 Task: Look for space in Chandrakona, India from 12th  July, 2023 to 15th July, 2023 for 3 adults in price range Rs.12000 to Rs.16000. Place can be entire place with 2 bedrooms having 3 beds and 1 bathroom. Property type can be house, flat, guest house. Booking option can be shelf check-in. Required host language is English.
Action: Mouse moved to (353, 94)
Screenshot: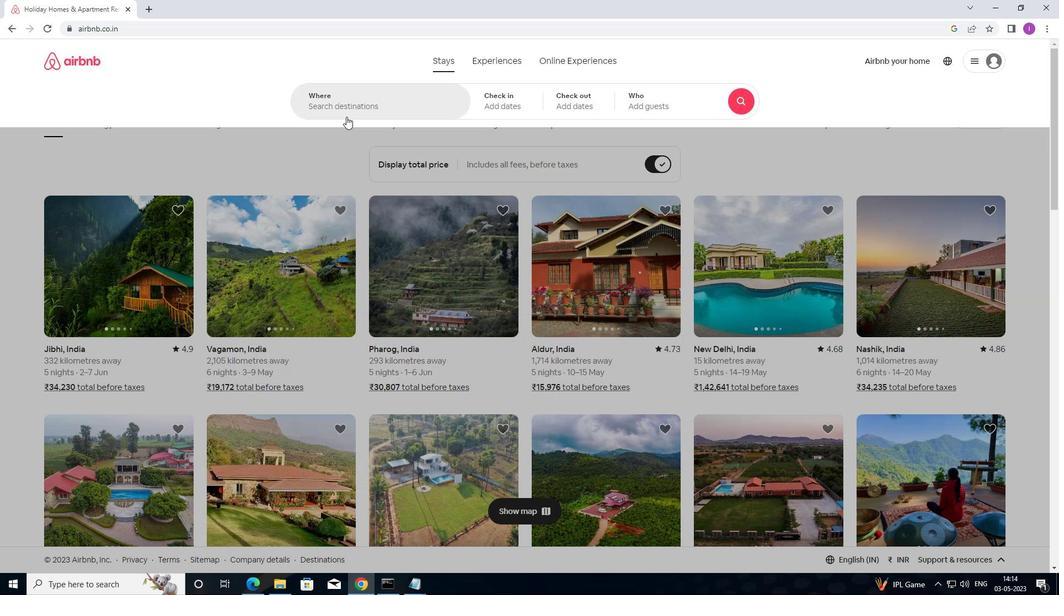 
Action: Mouse pressed left at (353, 94)
Screenshot: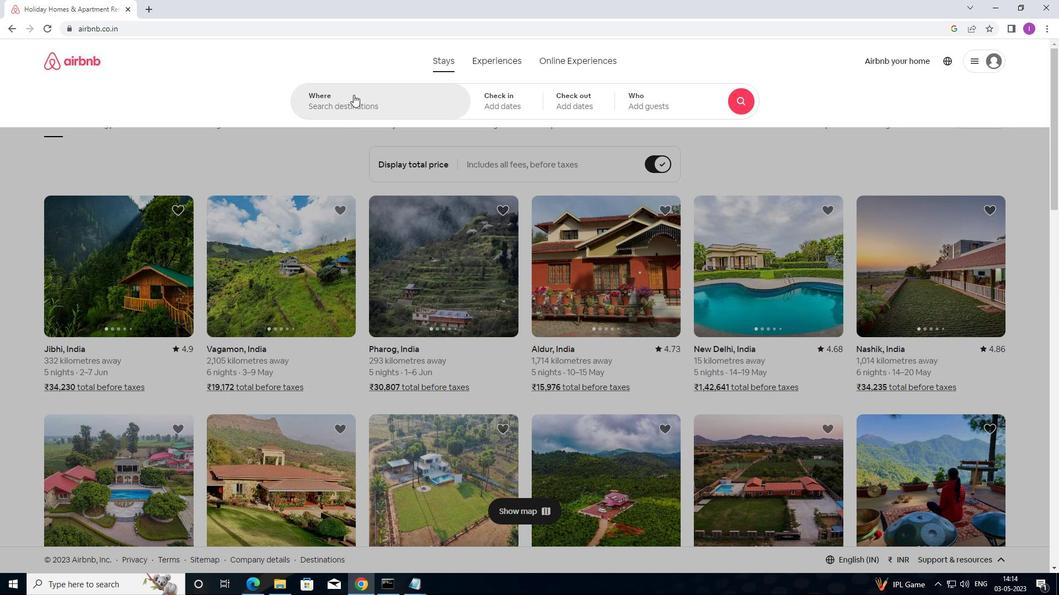 
Action: Mouse moved to (467, 121)
Screenshot: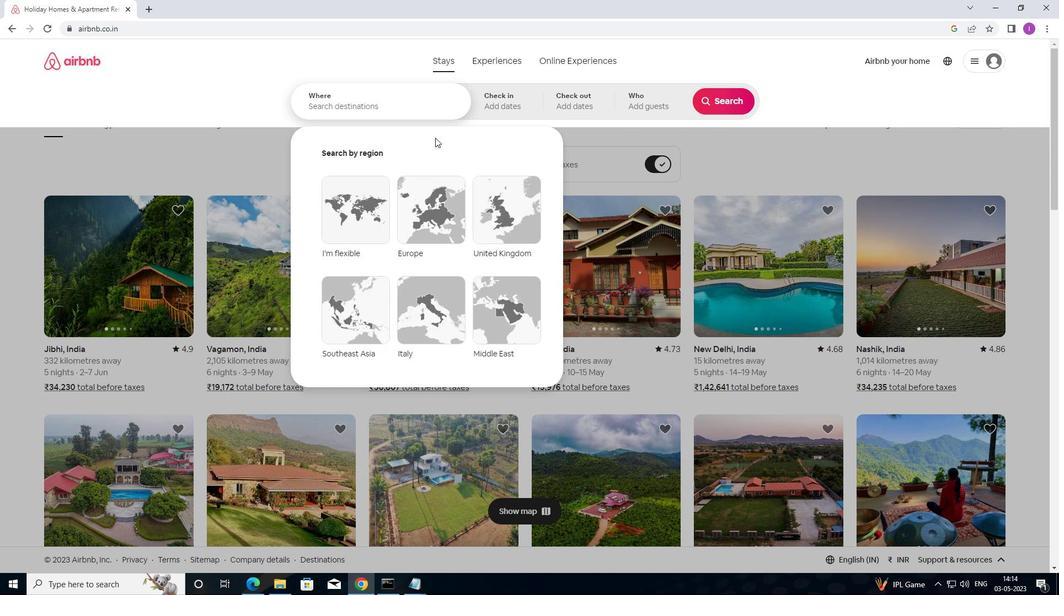 
Action: Key pressed <Key.shift>CHANDRAKONA,<Key.shift><Key.shift><Key.shift><Key.shift><Key.shift><Key.shift><Key.shift><Key.shift><Key.shift>INDIA
Screenshot: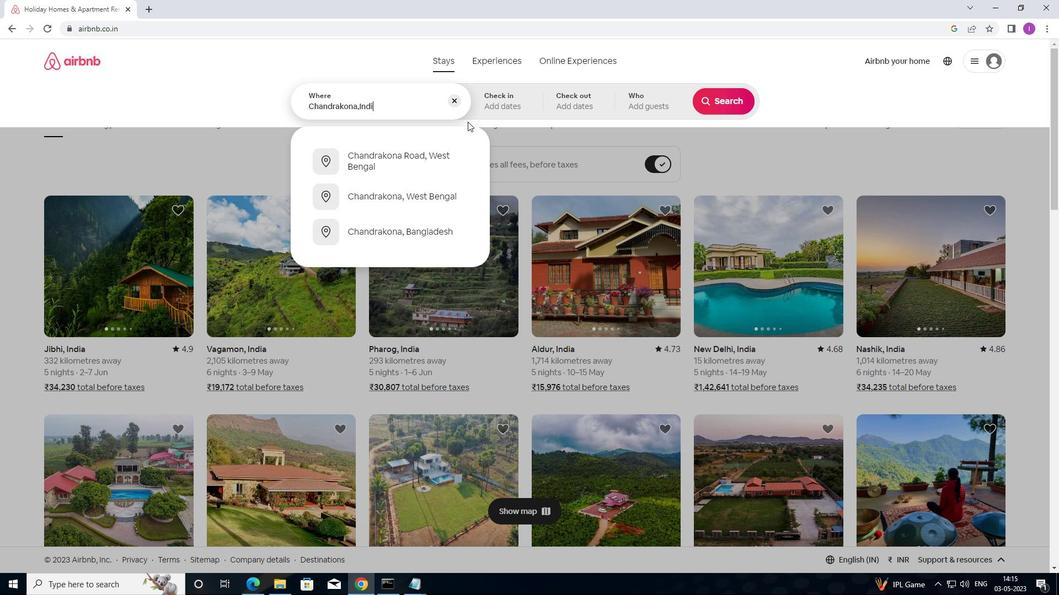 
Action: Mouse moved to (506, 113)
Screenshot: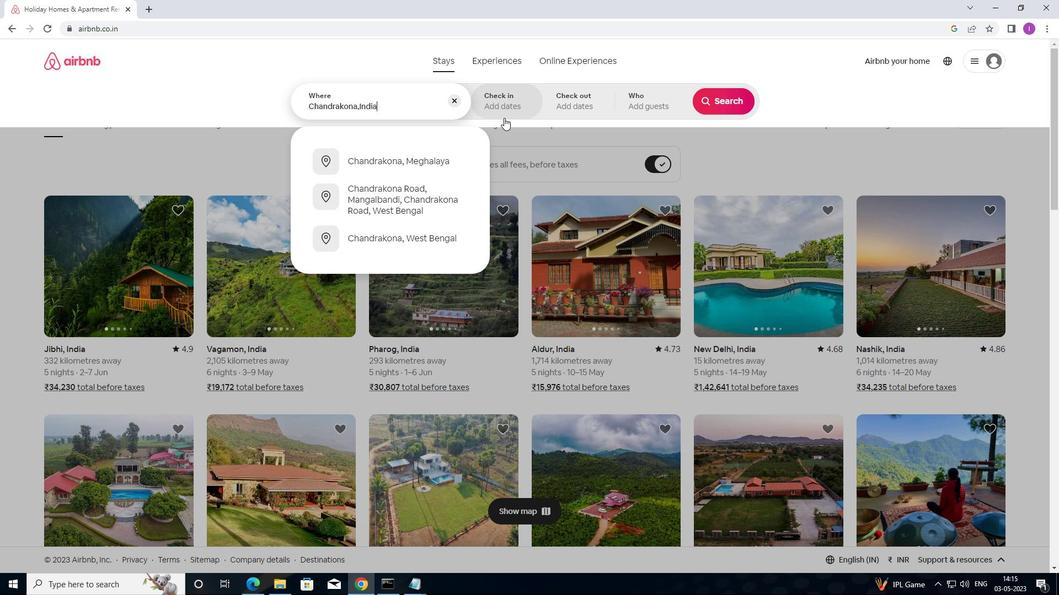 
Action: Mouse pressed left at (506, 113)
Screenshot: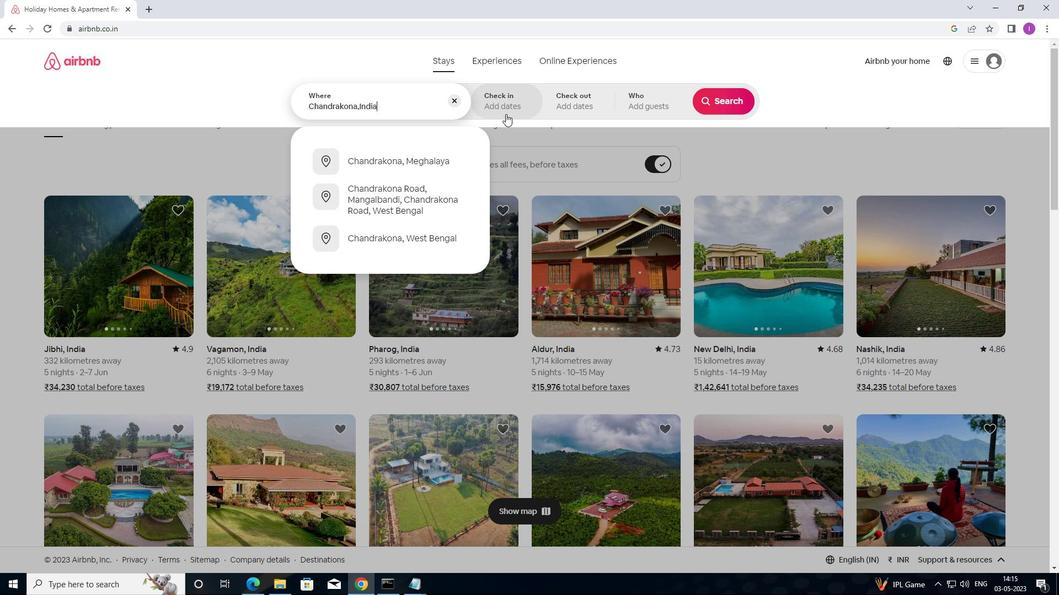 
Action: Mouse moved to (715, 190)
Screenshot: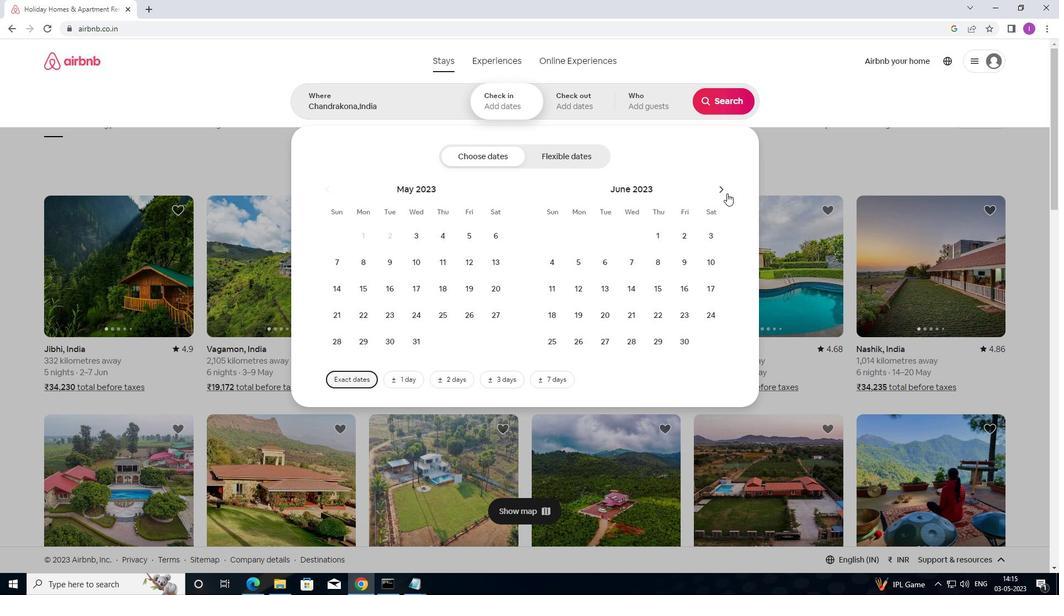 
Action: Mouse pressed left at (715, 190)
Screenshot: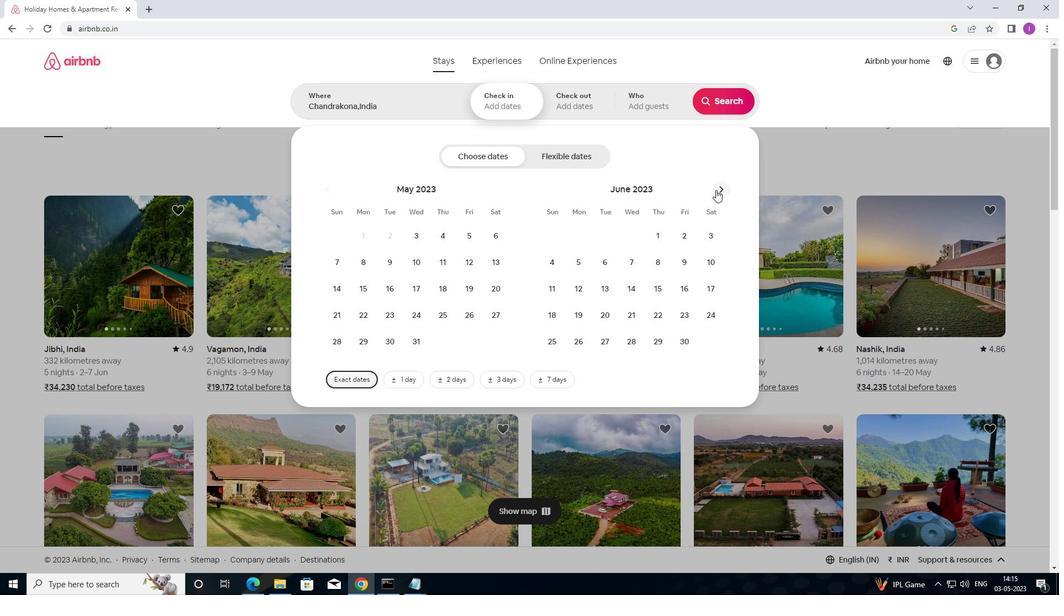 
Action: Mouse moved to (636, 292)
Screenshot: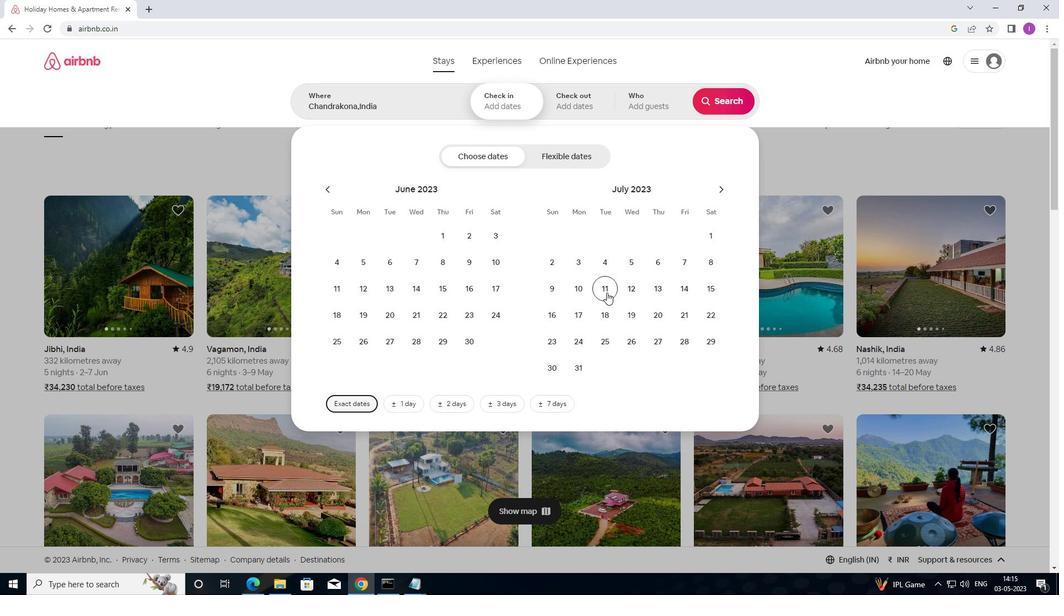 
Action: Mouse pressed left at (636, 292)
Screenshot: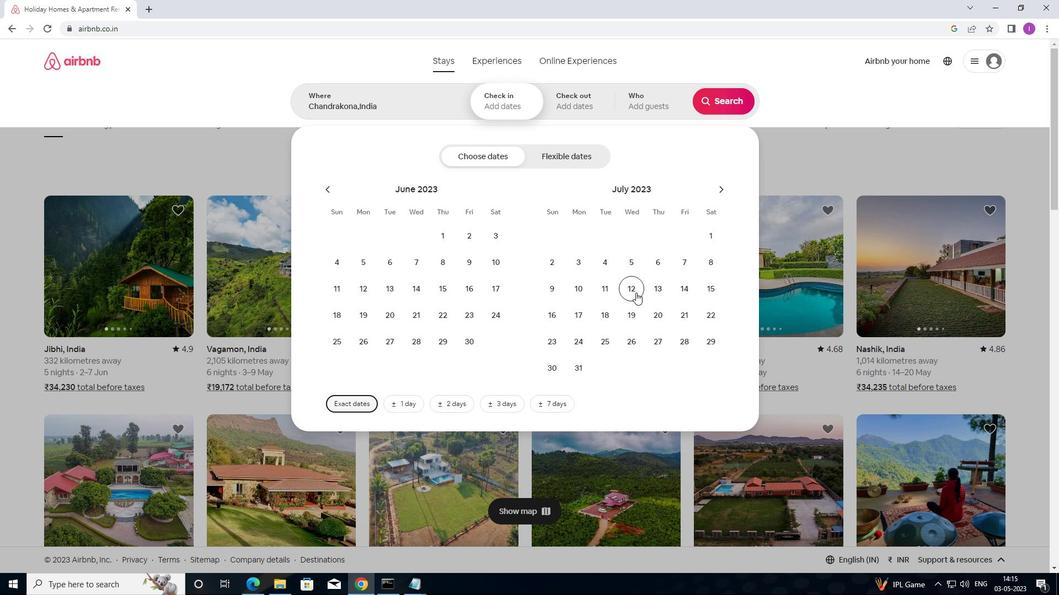 
Action: Mouse moved to (706, 293)
Screenshot: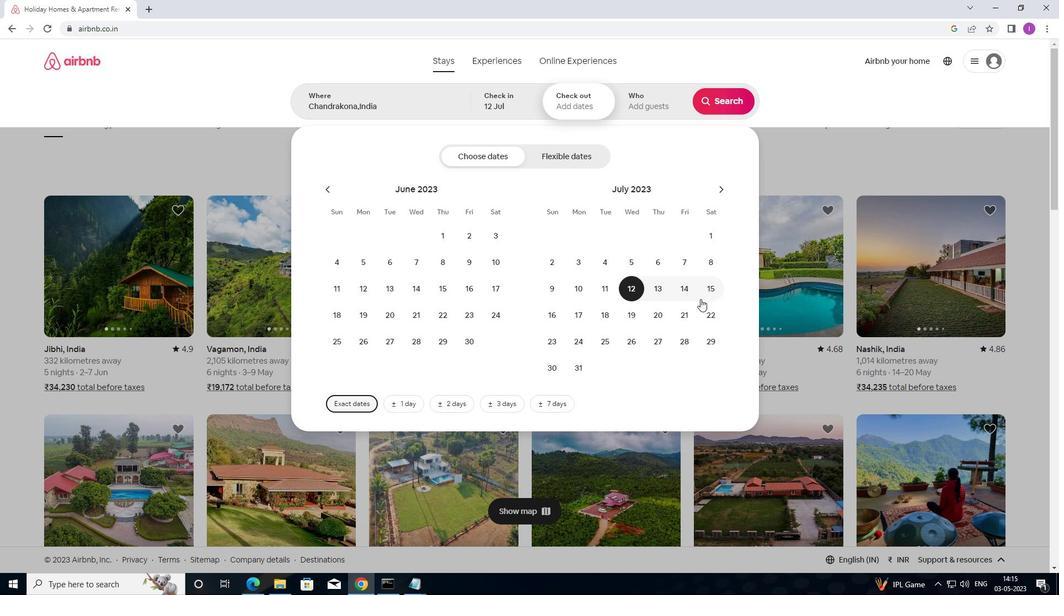
Action: Mouse pressed left at (706, 293)
Screenshot: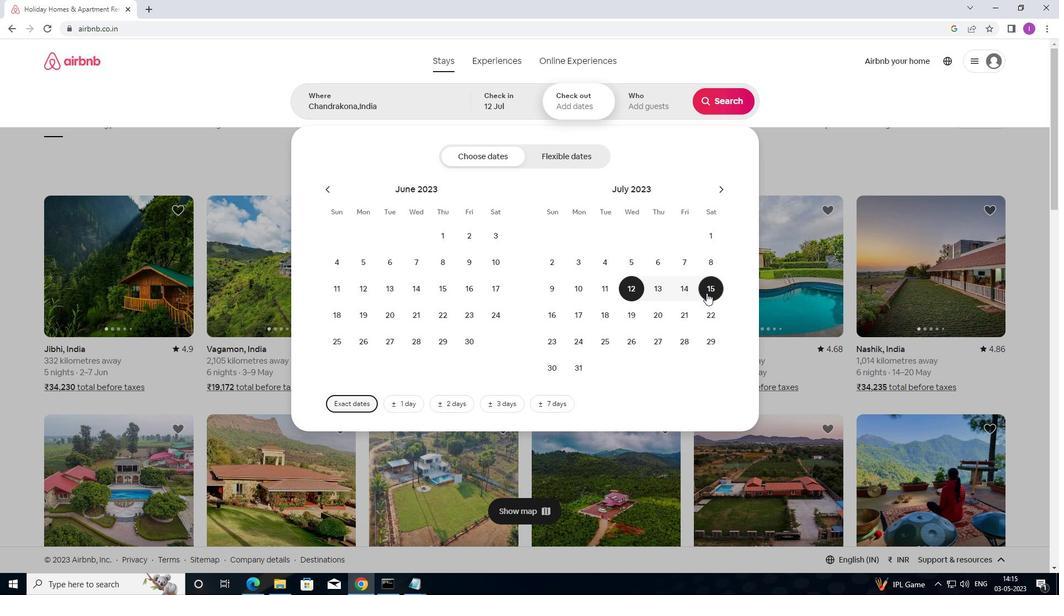 
Action: Mouse moved to (650, 99)
Screenshot: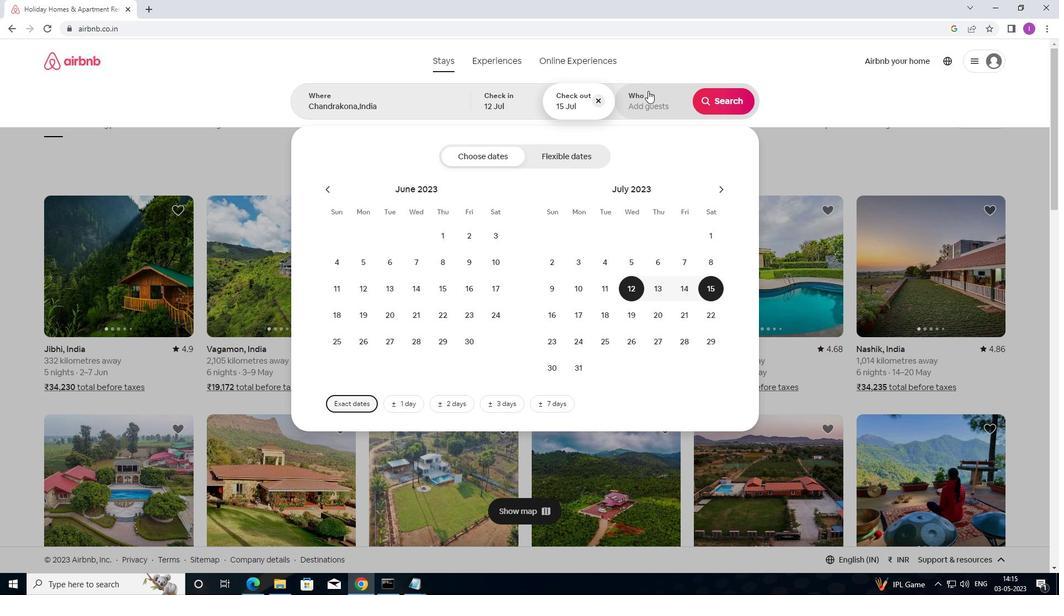 
Action: Mouse pressed left at (650, 99)
Screenshot: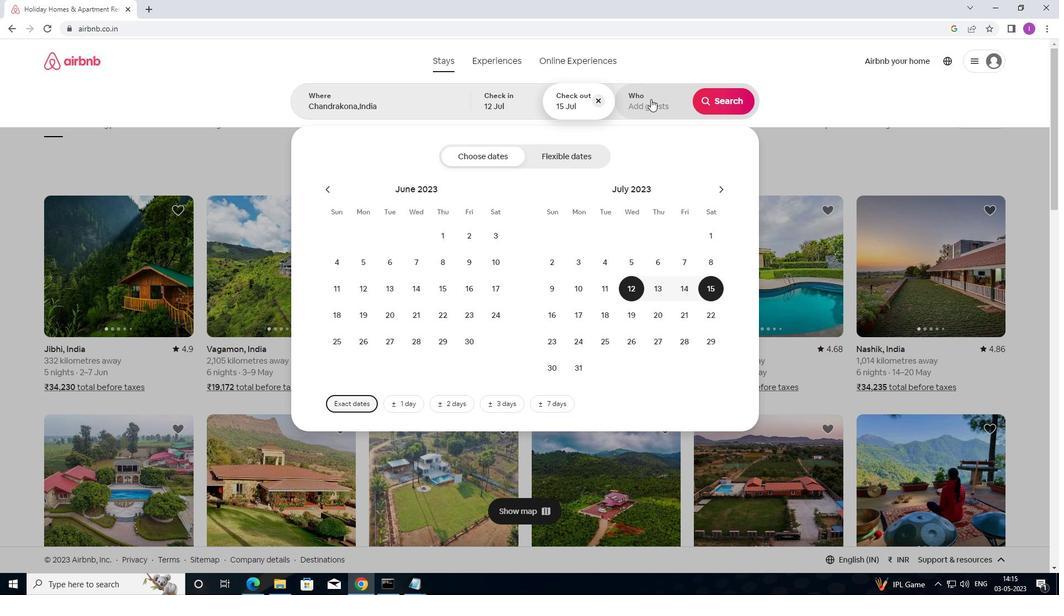 
Action: Mouse moved to (721, 157)
Screenshot: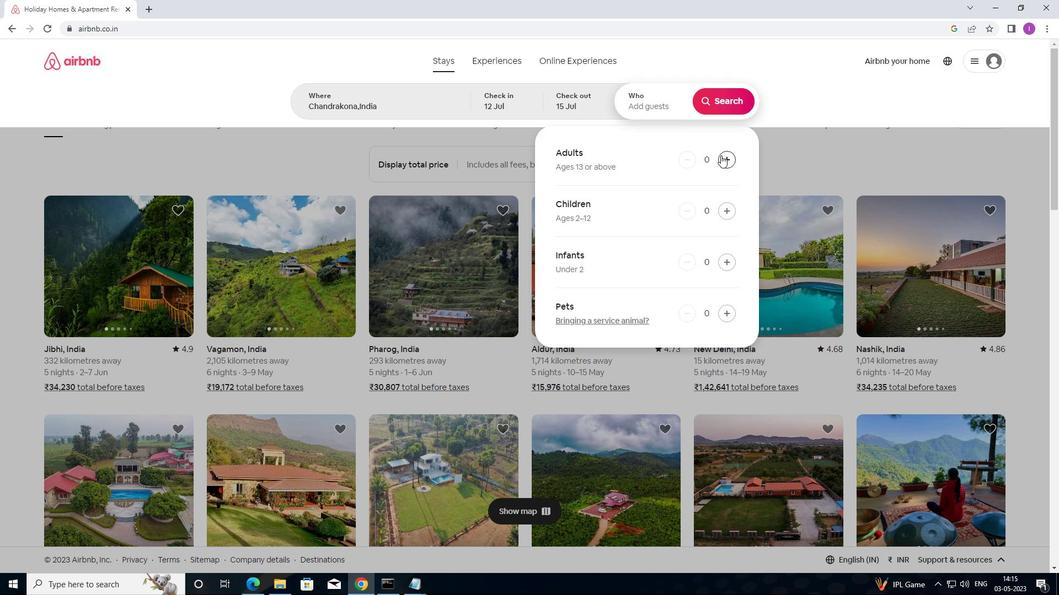 
Action: Mouse pressed left at (721, 157)
Screenshot: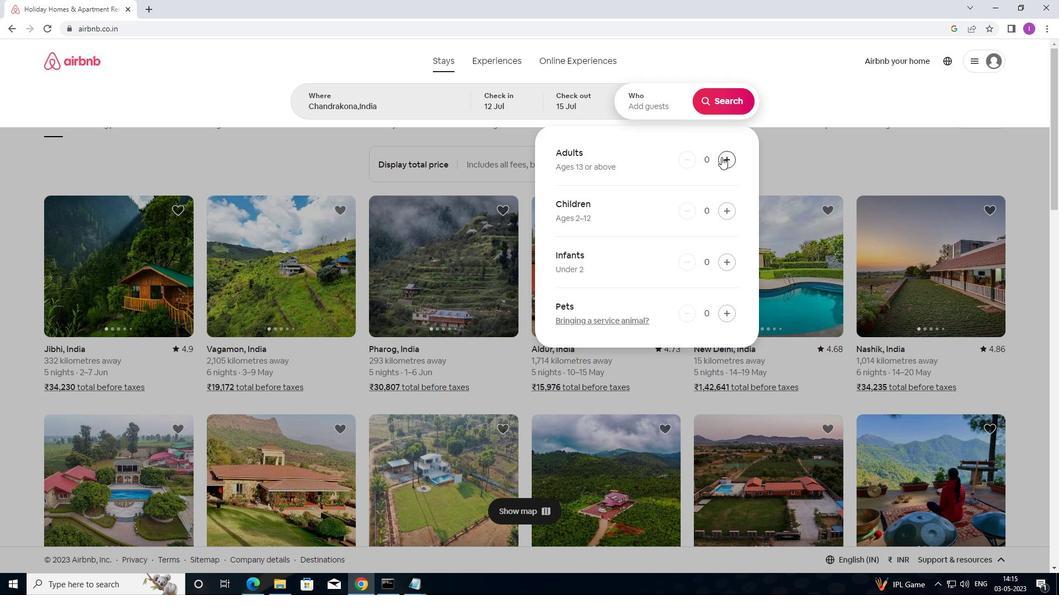 
Action: Mouse pressed left at (721, 157)
Screenshot: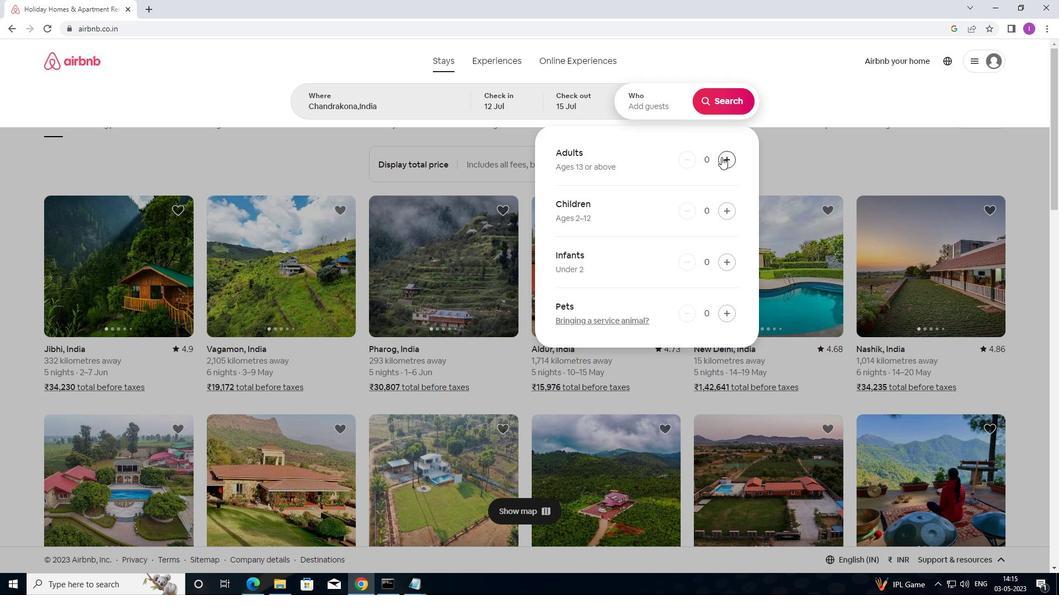 
Action: Mouse pressed left at (721, 157)
Screenshot: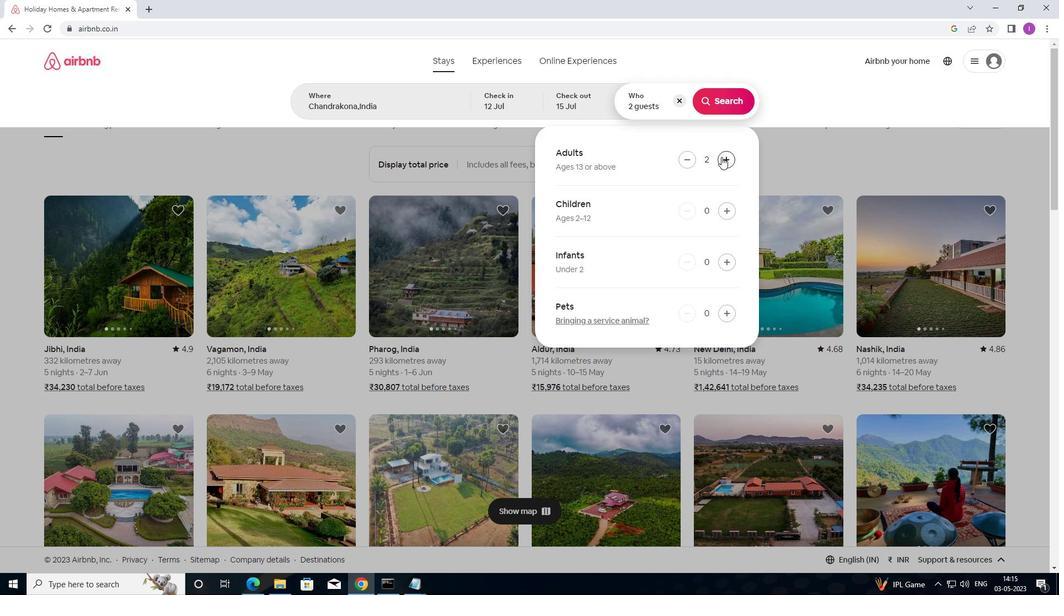 
Action: Mouse moved to (723, 86)
Screenshot: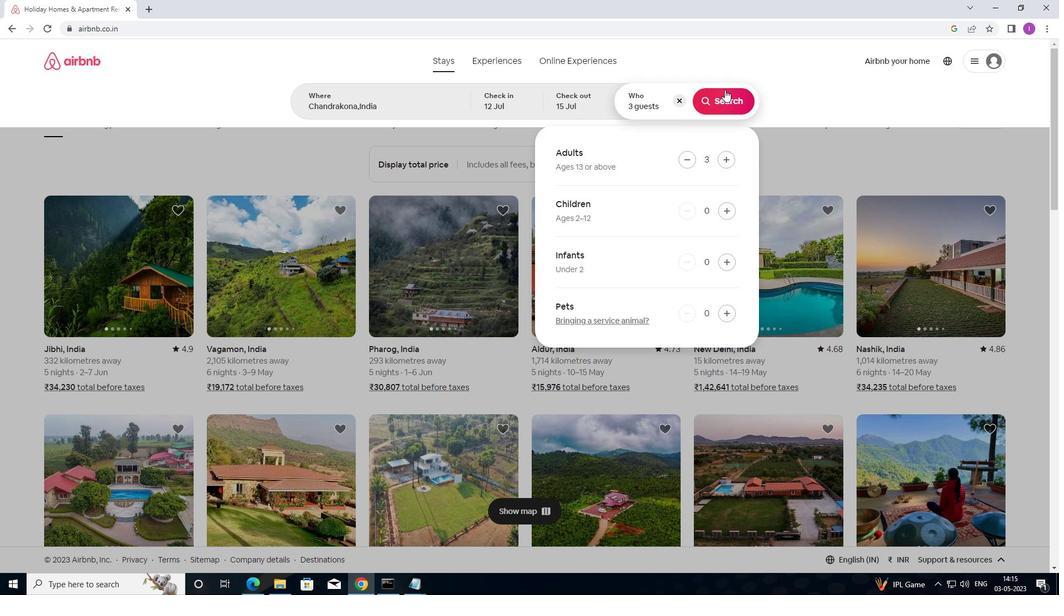 
Action: Mouse pressed left at (723, 86)
Screenshot: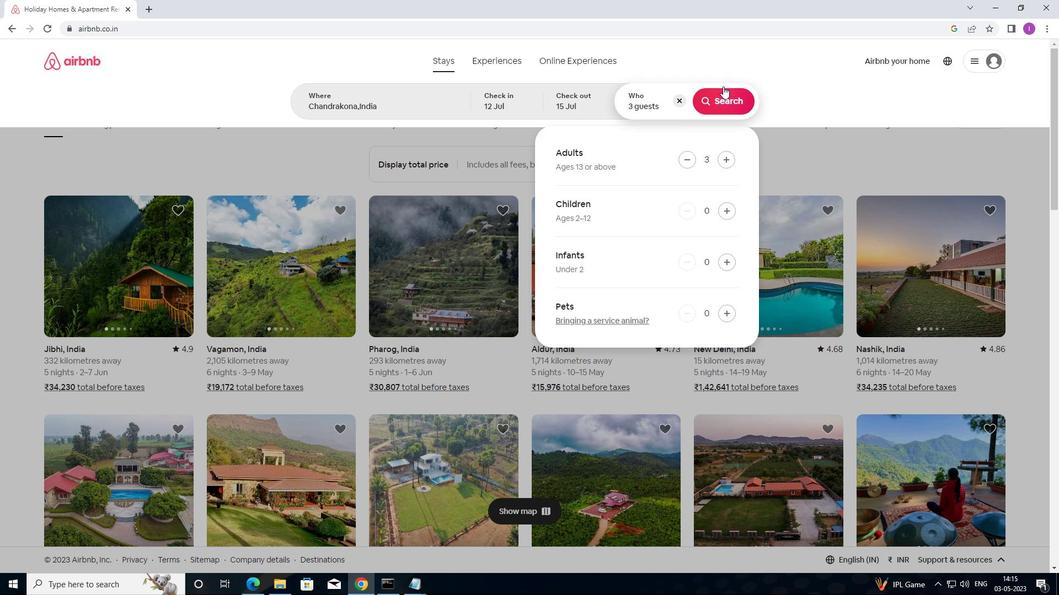 
Action: Mouse moved to (719, 91)
Screenshot: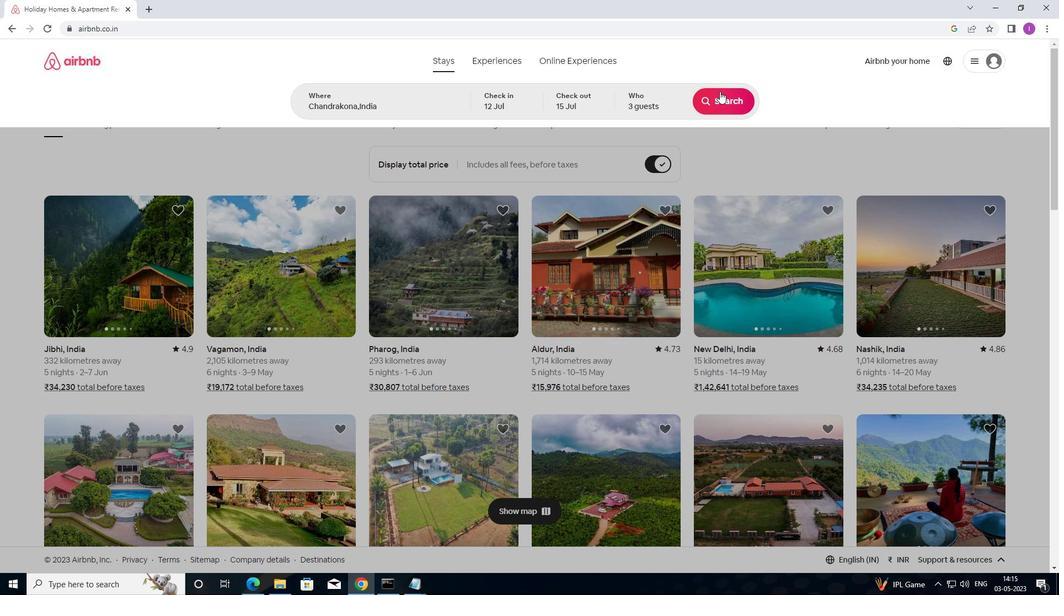 
Action: Mouse pressed left at (719, 91)
Screenshot: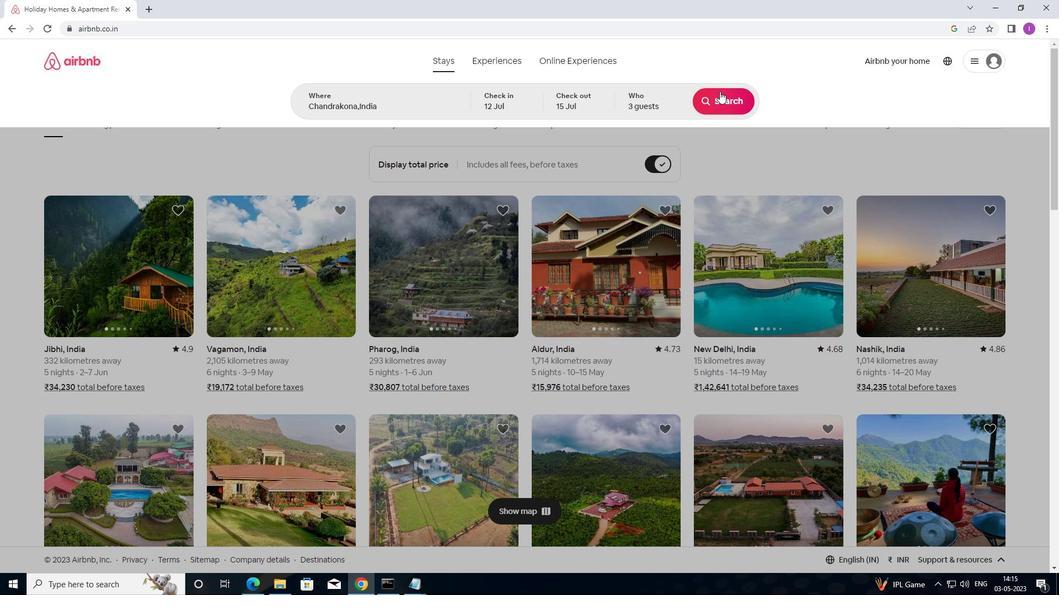 
Action: Mouse moved to (1012, 109)
Screenshot: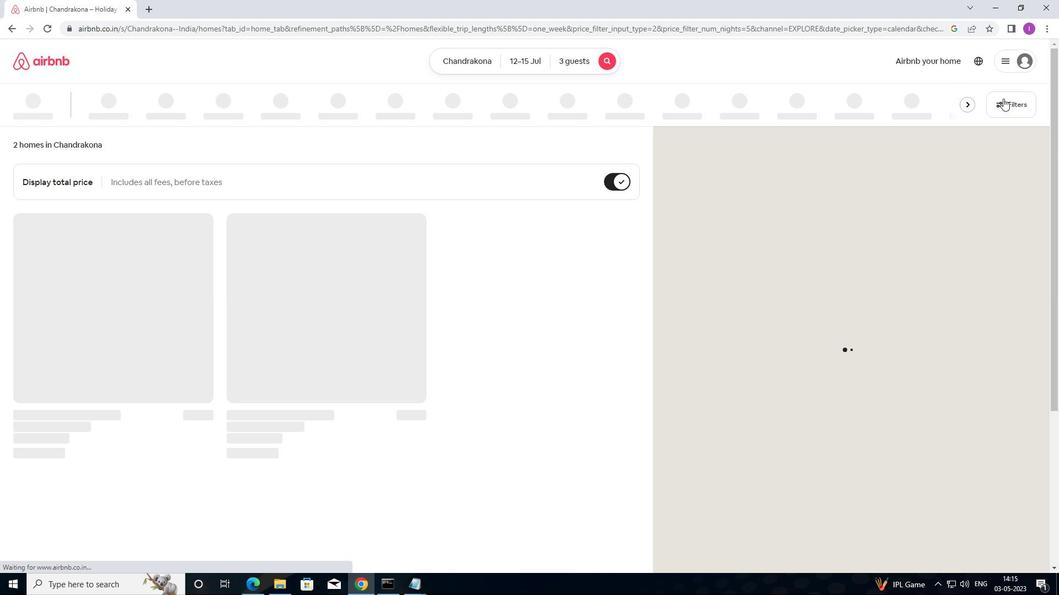 
Action: Mouse pressed left at (1012, 109)
Screenshot: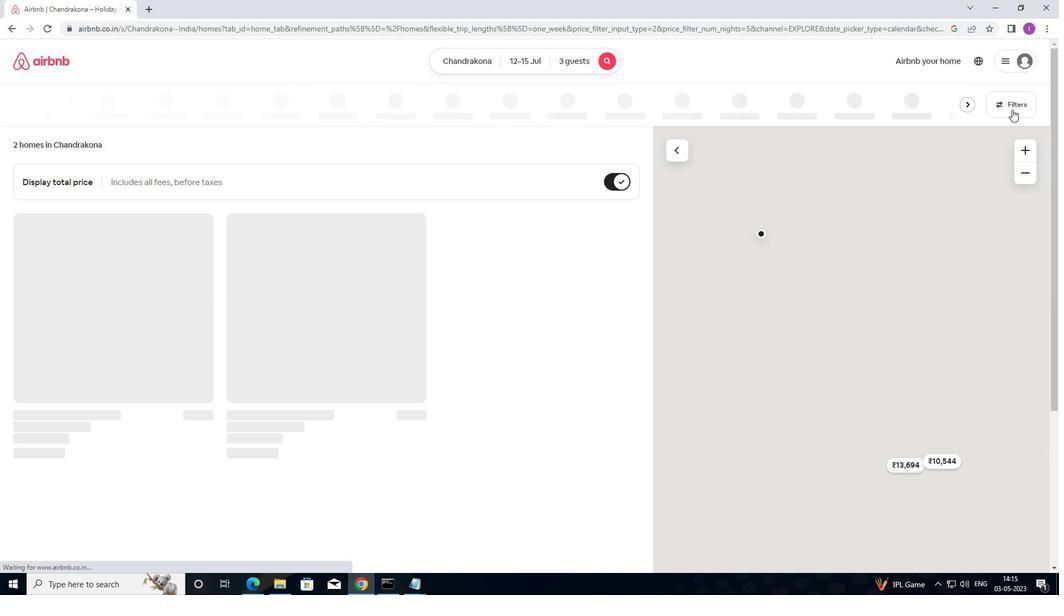 
Action: Mouse moved to (391, 246)
Screenshot: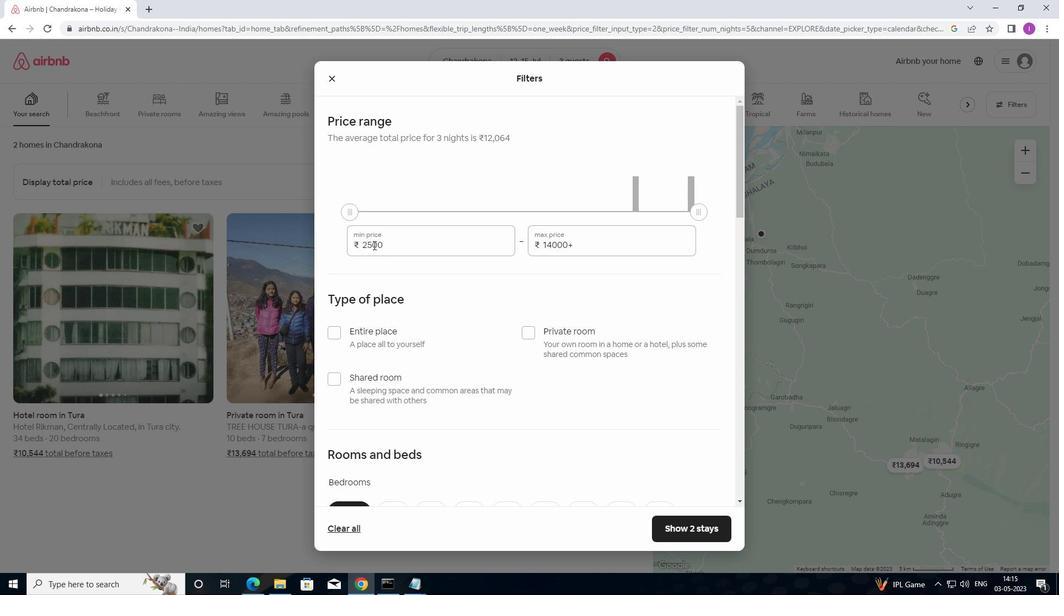 
Action: Mouse pressed left at (391, 246)
Screenshot: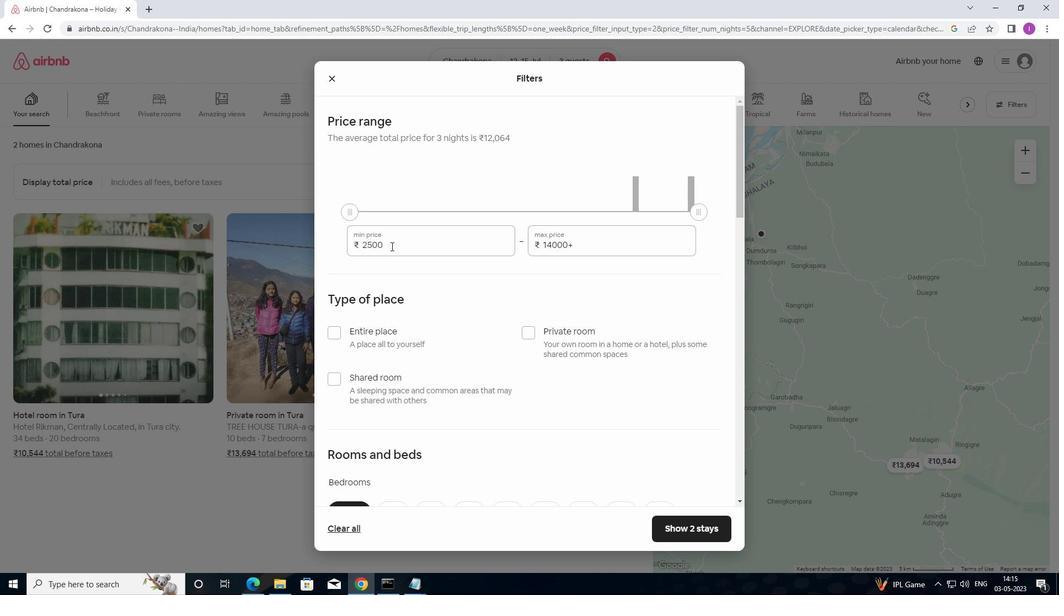
Action: Mouse moved to (342, 235)
Screenshot: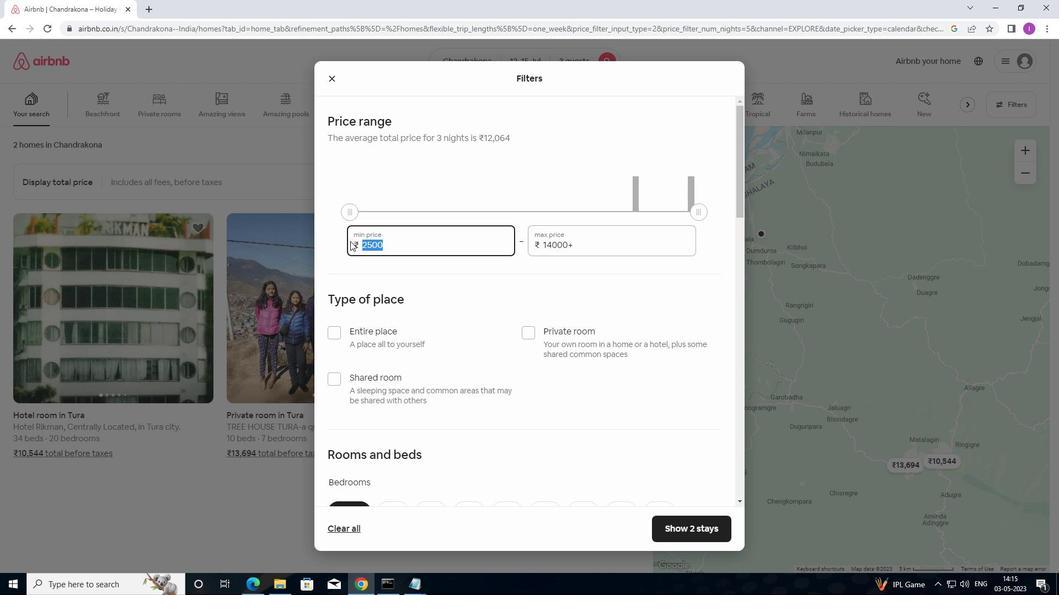 
Action: Key pressed 12000
Screenshot: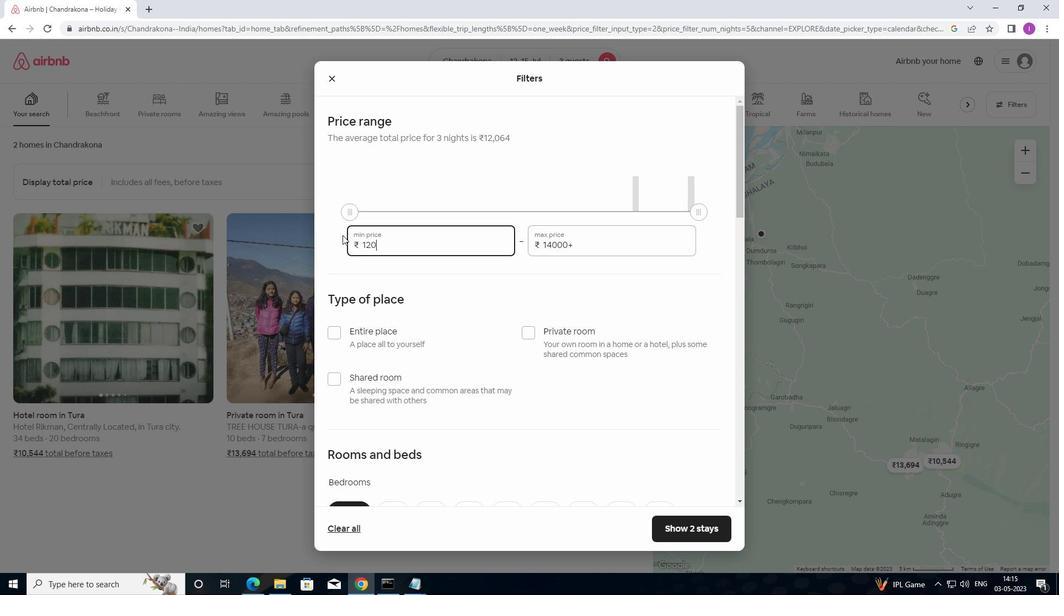 
Action: Mouse moved to (576, 247)
Screenshot: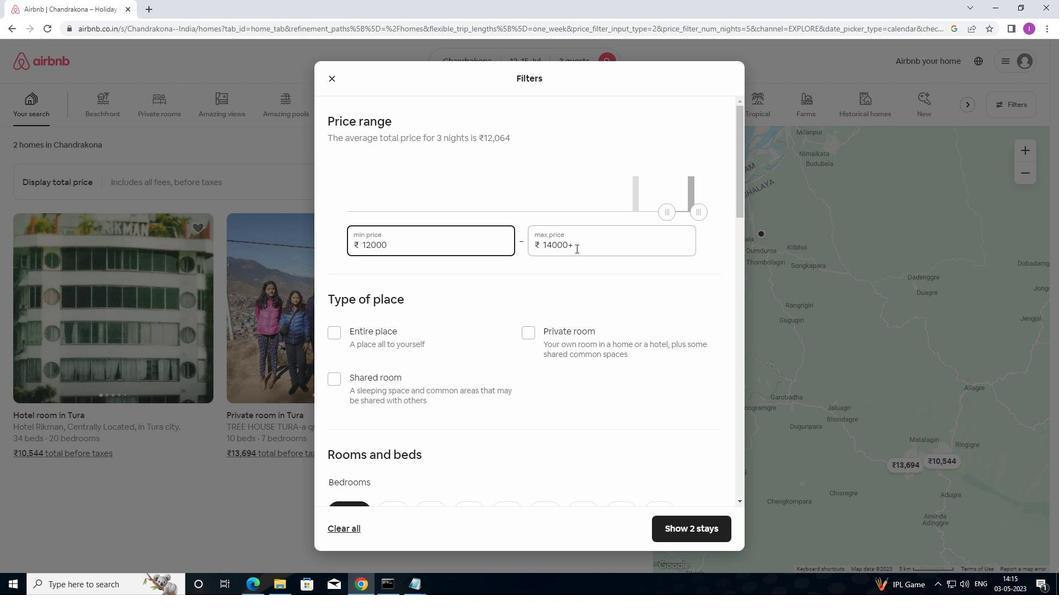 
Action: Mouse pressed left at (576, 247)
Screenshot: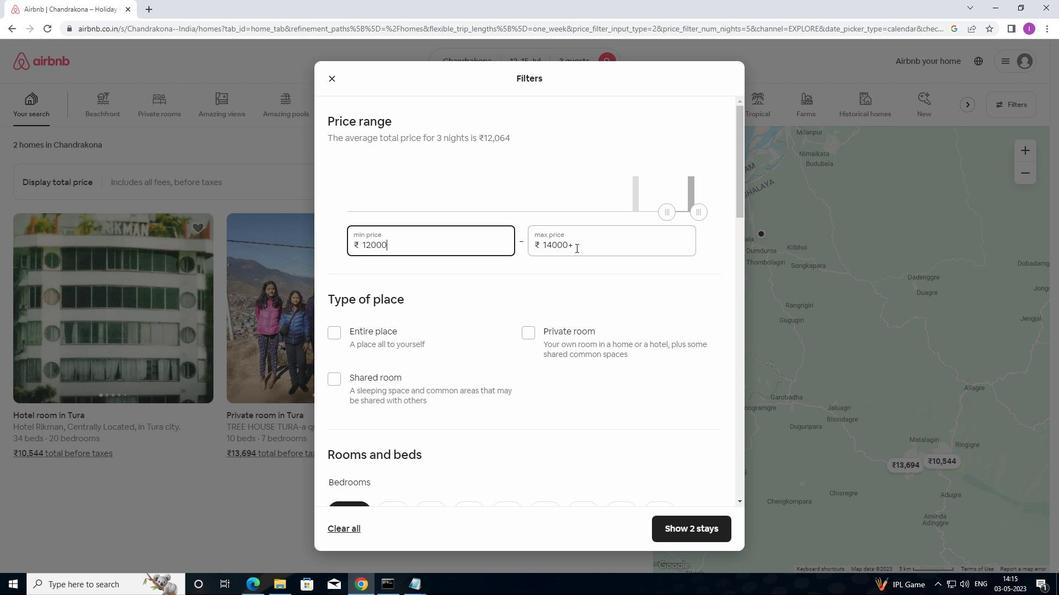 
Action: Mouse moved to (515, 235)
Screenshot: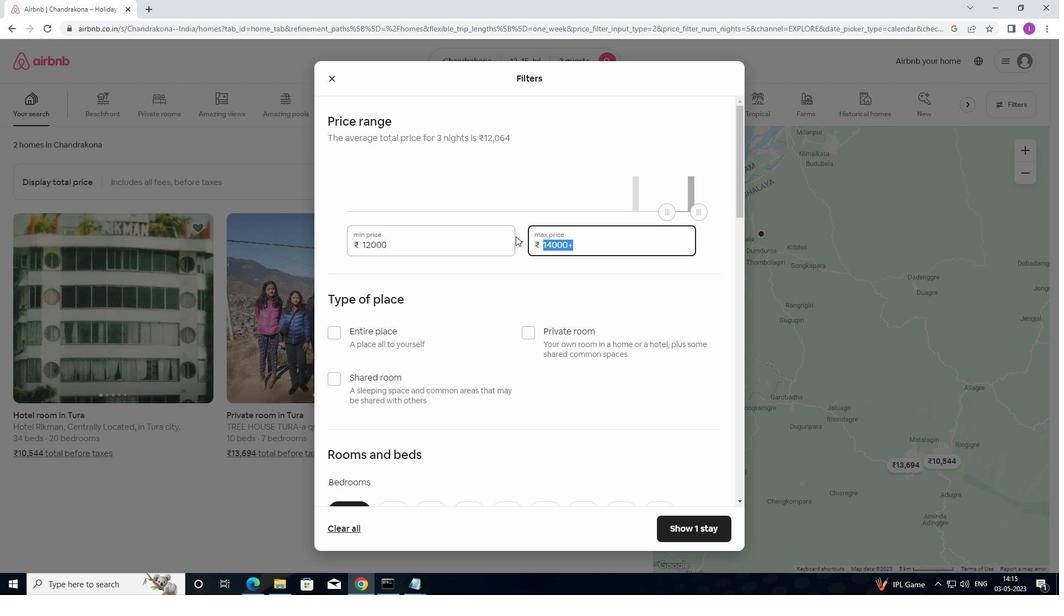 
Action: Key pressed 1
Screenshot: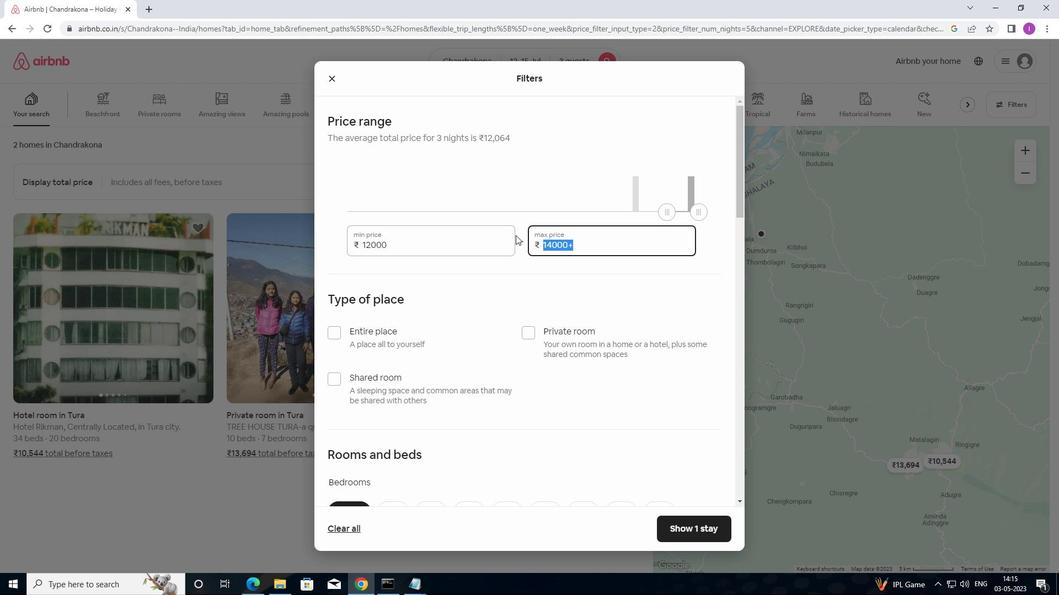 
Action: Mouse moved to (514, 235)
Screenshot: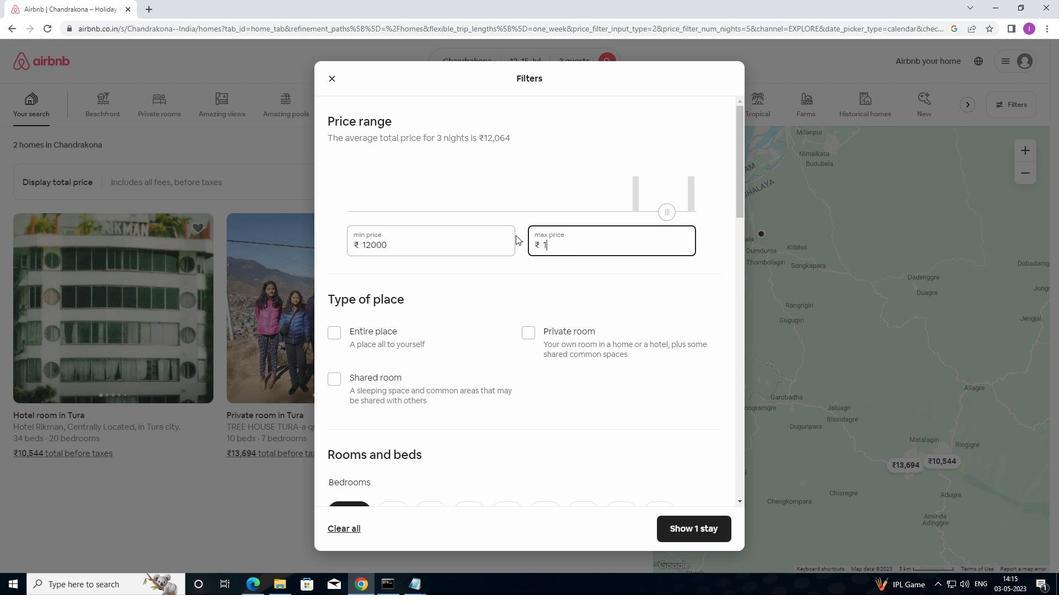 
Action: Key pressed 6000
Screenshot: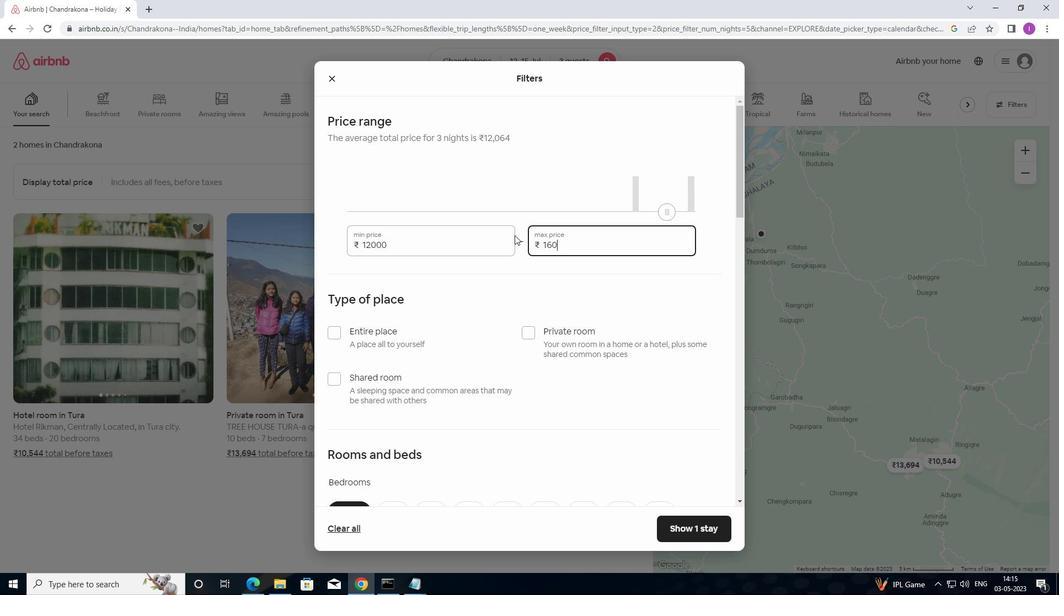 
Action: Mouse moved to (522, 384)
Screenshot: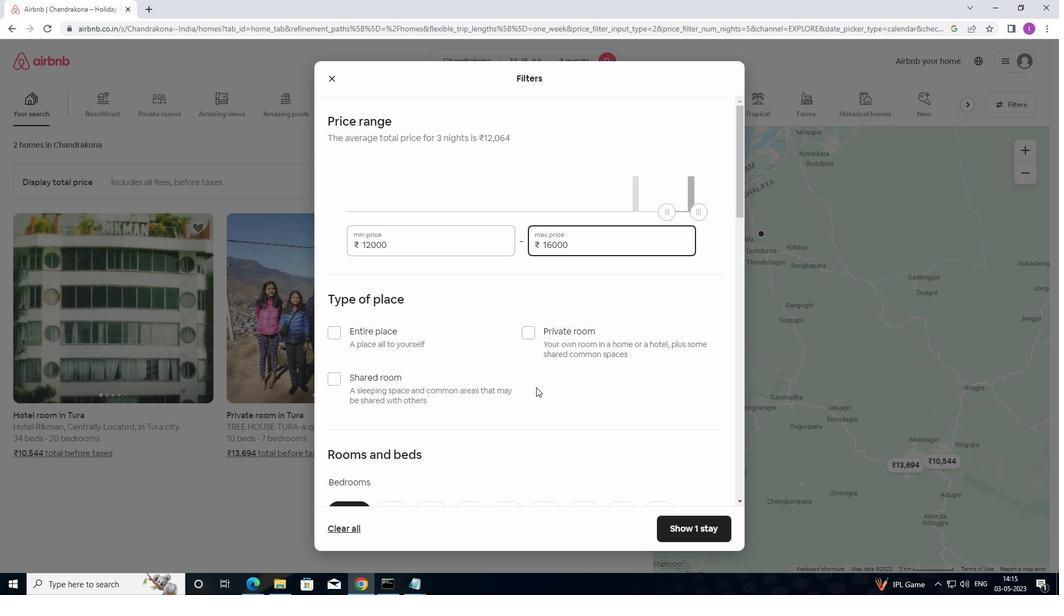 
Action: Mouse scrolled (522, 383) with delta (0, 0)
Screenshot: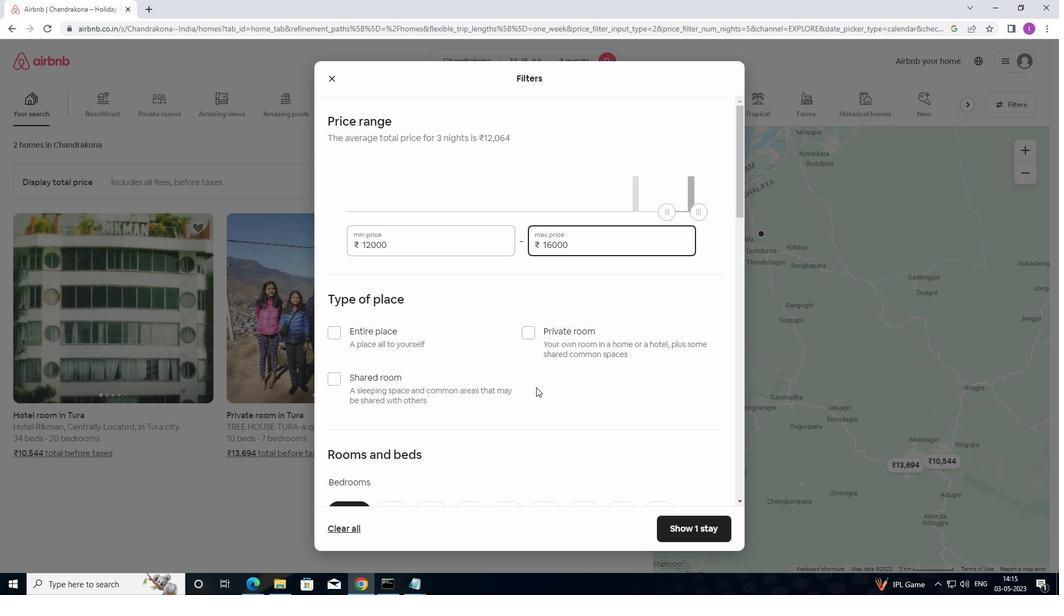 
Action: Mouse moved to (519, 373)
Screenshot: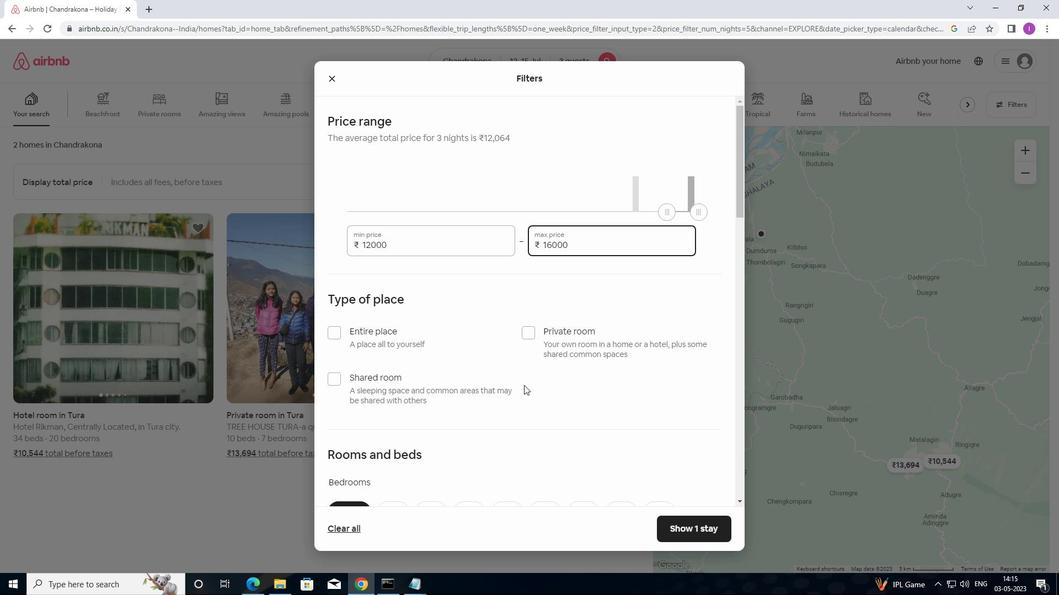 
Action: Mouse scrolled (519, 372) with delta (0, 0)
Screenshot: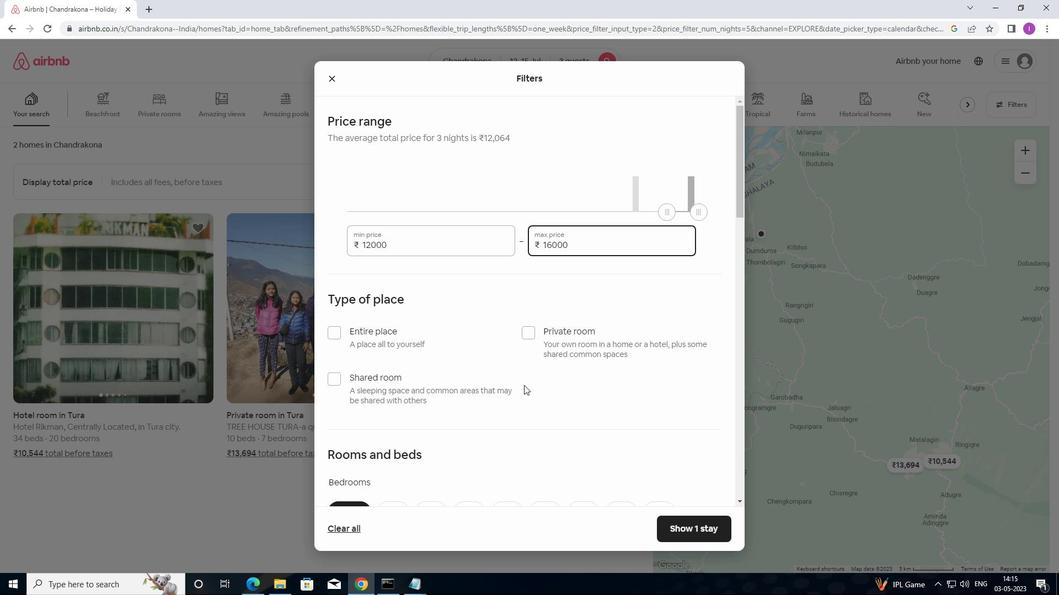 
Action: Mouse moved to (518, 367)
Screenshot: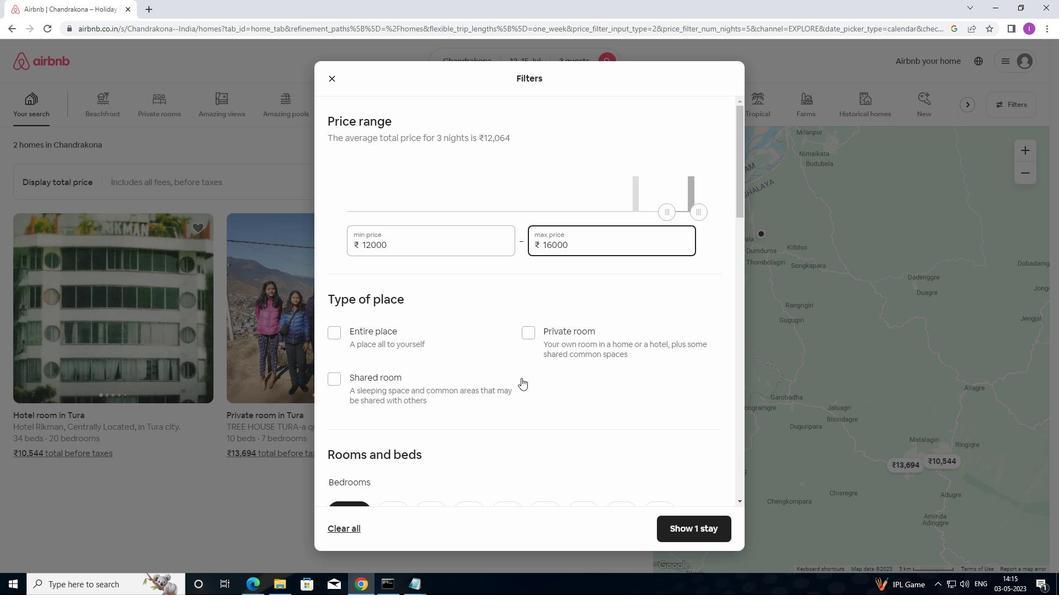 
Action: Mouse scrolled (518, 366) with delta (0, 0)
Screenshot: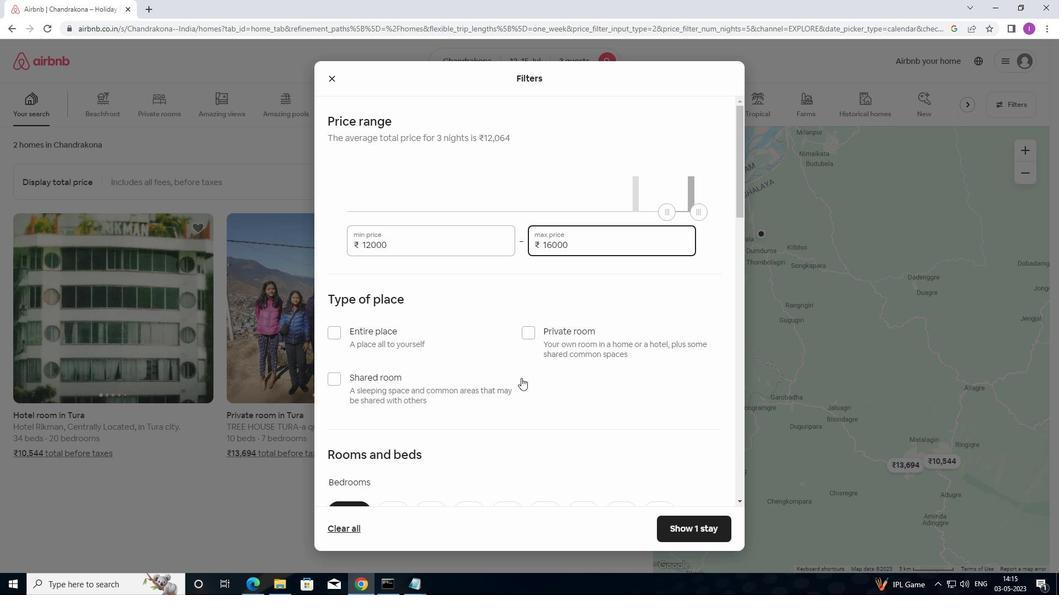 
Action: Mouse moved to (328, 171)
Screenshot: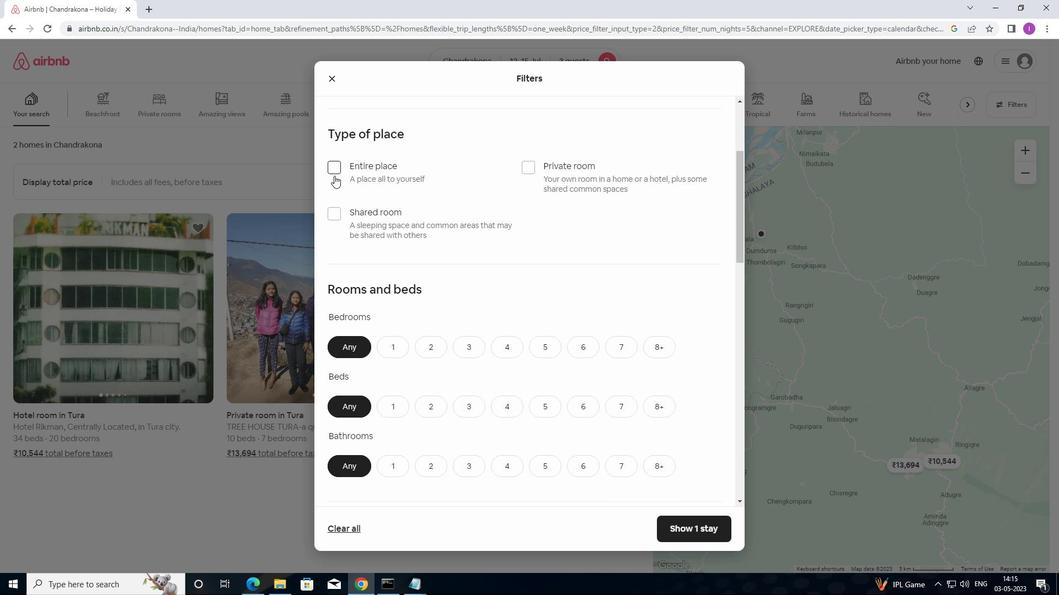 
Action: Mouse pressed left at (328, 171)
Screenshot: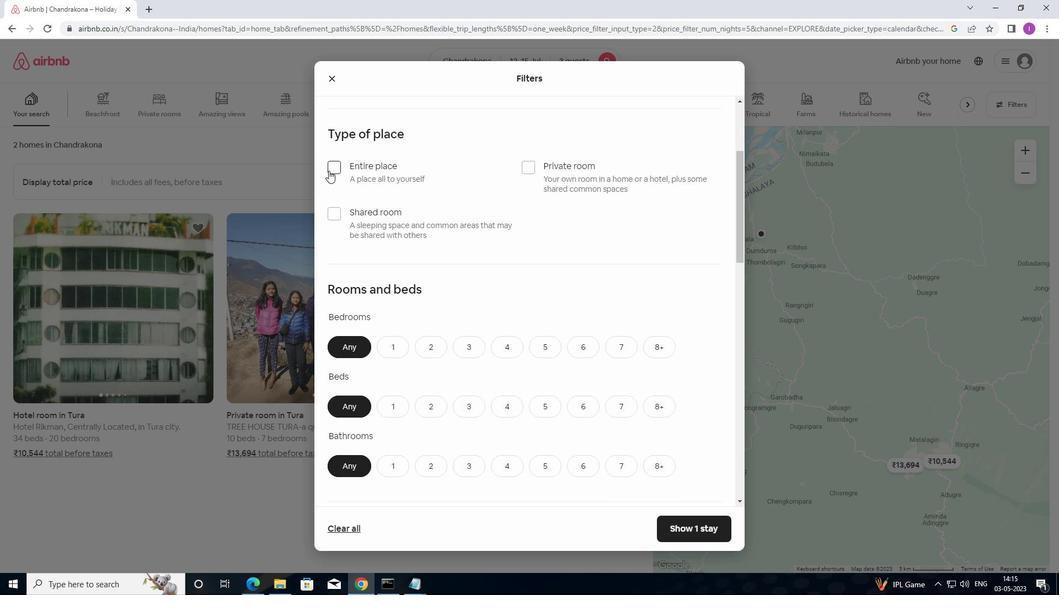 
Action: Mouse moved to (442, 230)
Screenshot: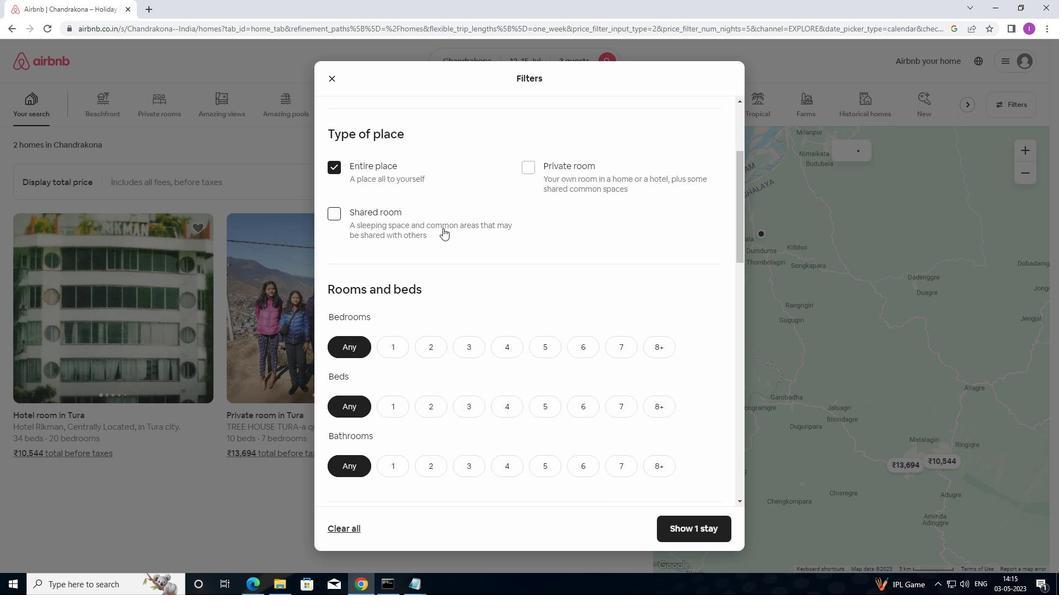 
Action: Mouse scrolled (442, 230) with delta (0, 0)
Screenshot: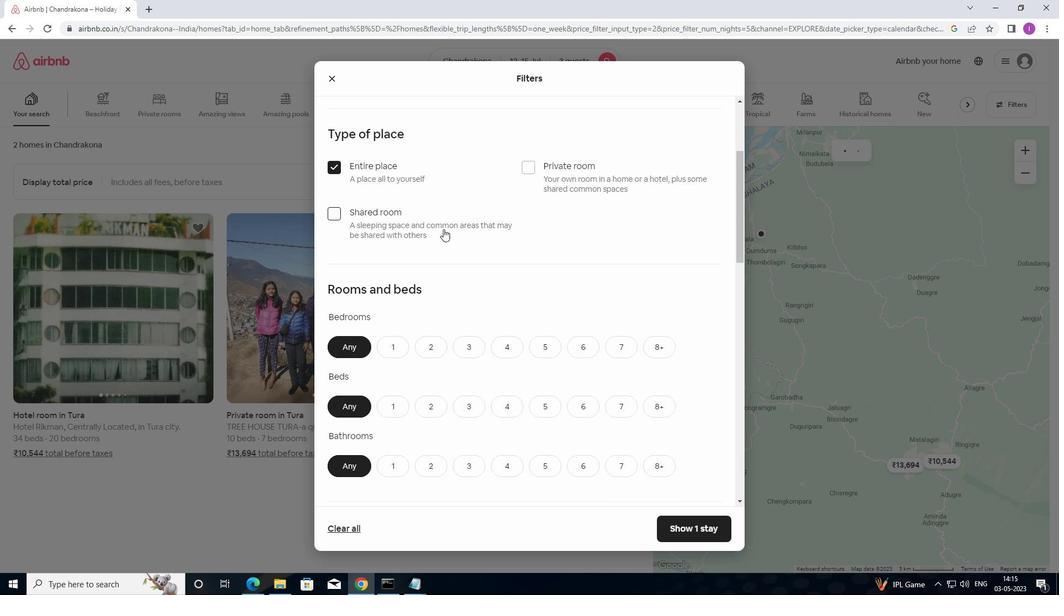
Action: Mouse moved to (442, 234)
Screenshot: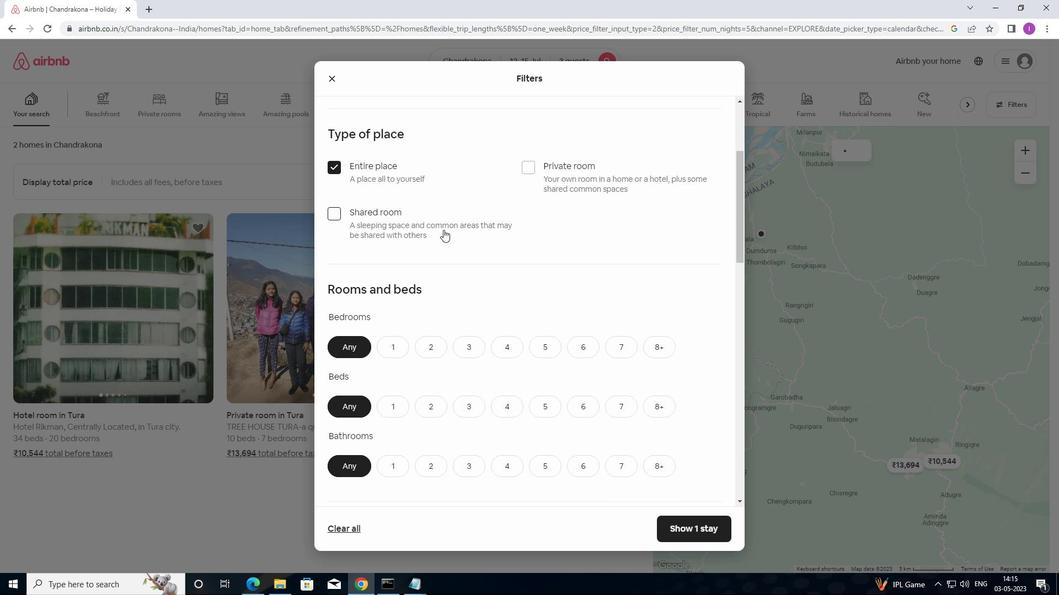 
Action: Mouse scrolled (442, 234) with delta (0, 0)
Screenshot: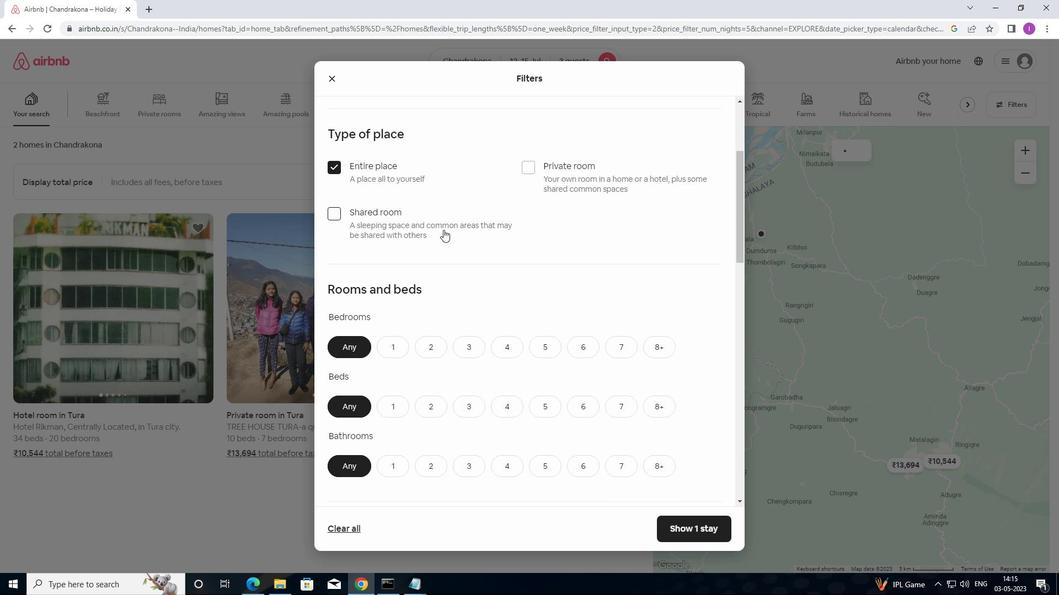 
Action: Mouse moved to (442, 237)
Screenshot: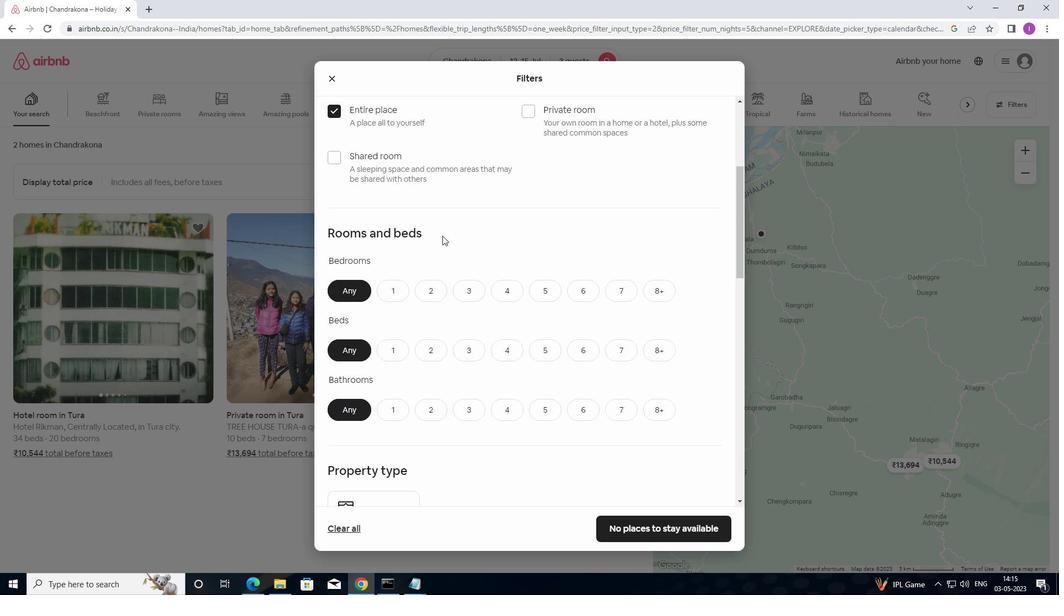 
Action: Mouse pressed left at (442, 237)
Screenshot: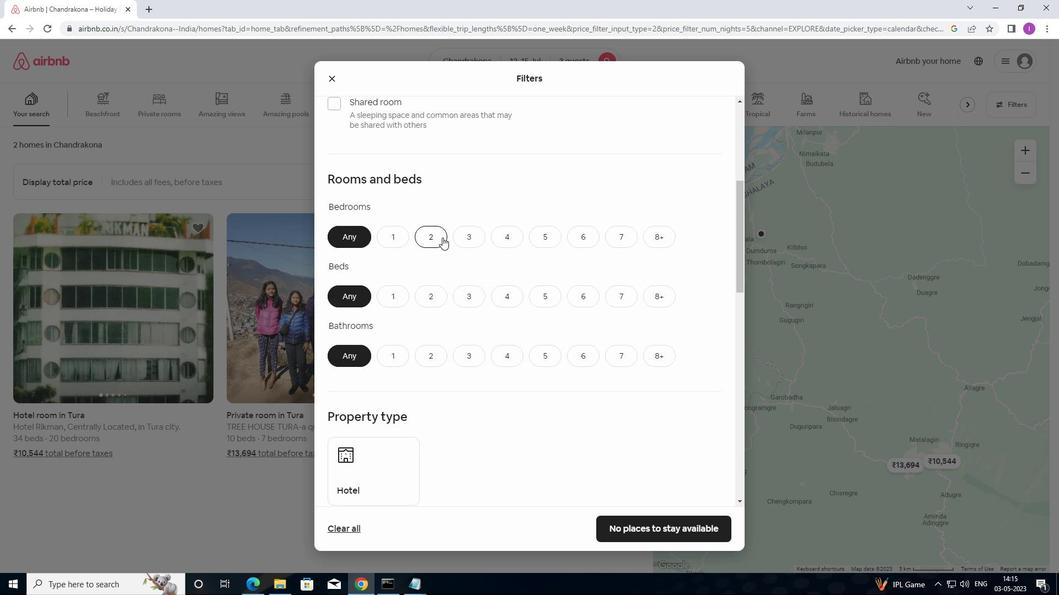 
Action: Mouse moved to (467, 301)
Screenshot: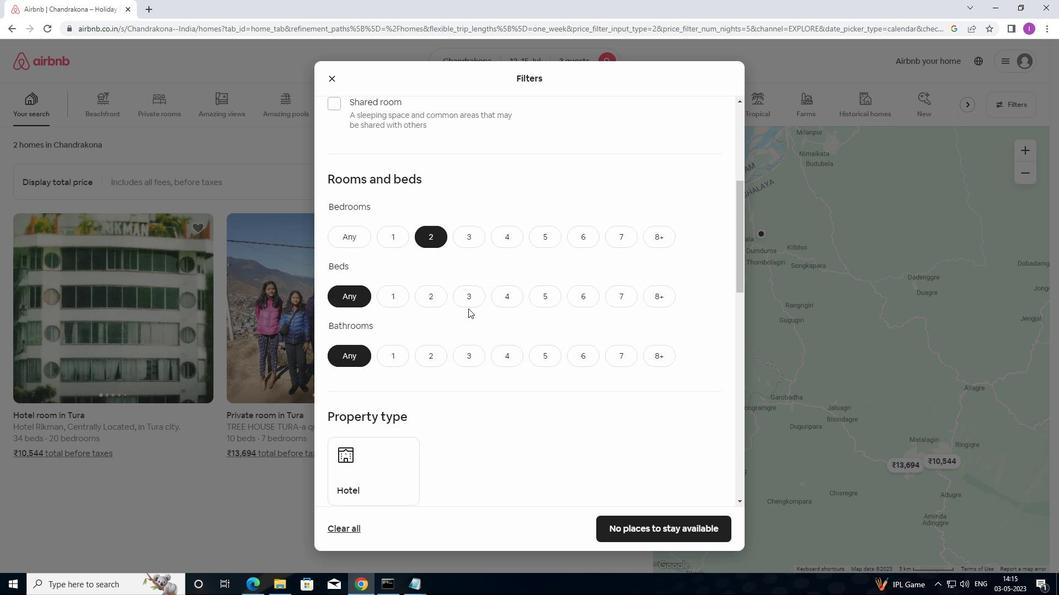 
Action: Mouse pressed left at (467, 301)
Screenshot: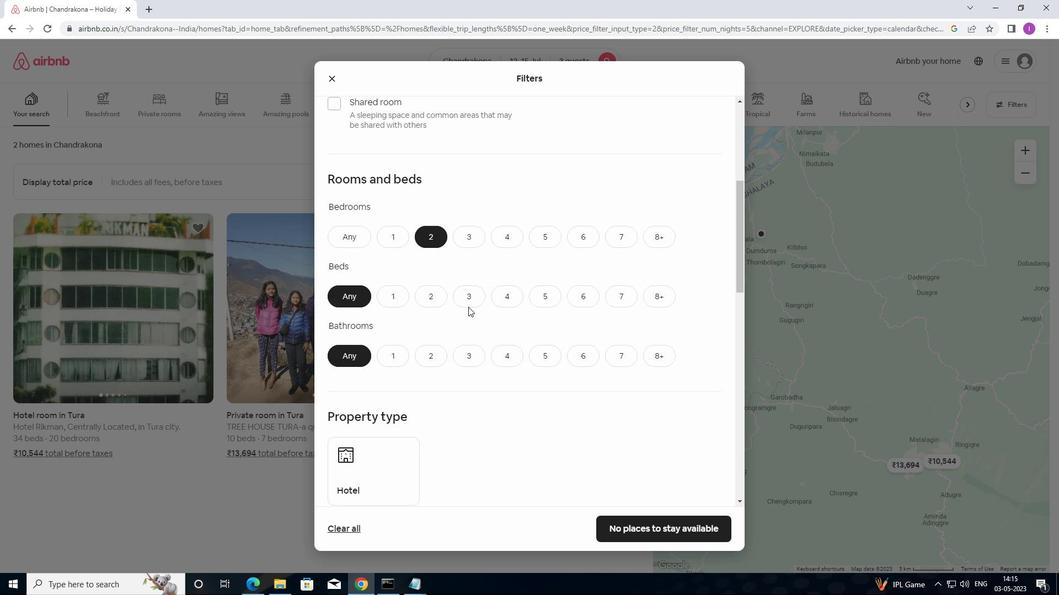 
Action: Mouse moved to (450, 353)
Screenshot: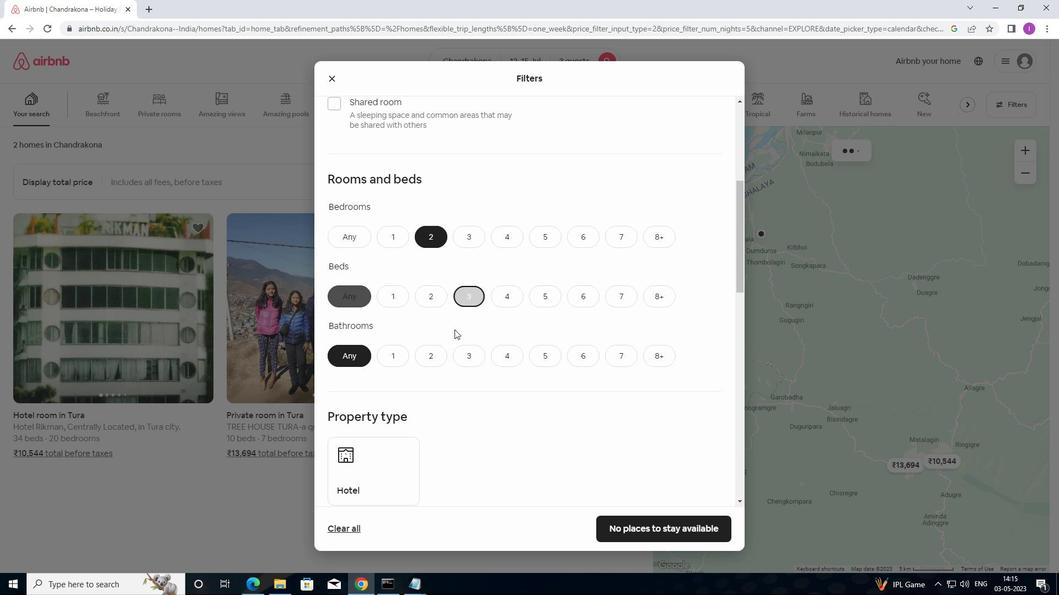 
Action: Mouse scrolled (450, 353) with delta (0, 0)
Screenshot: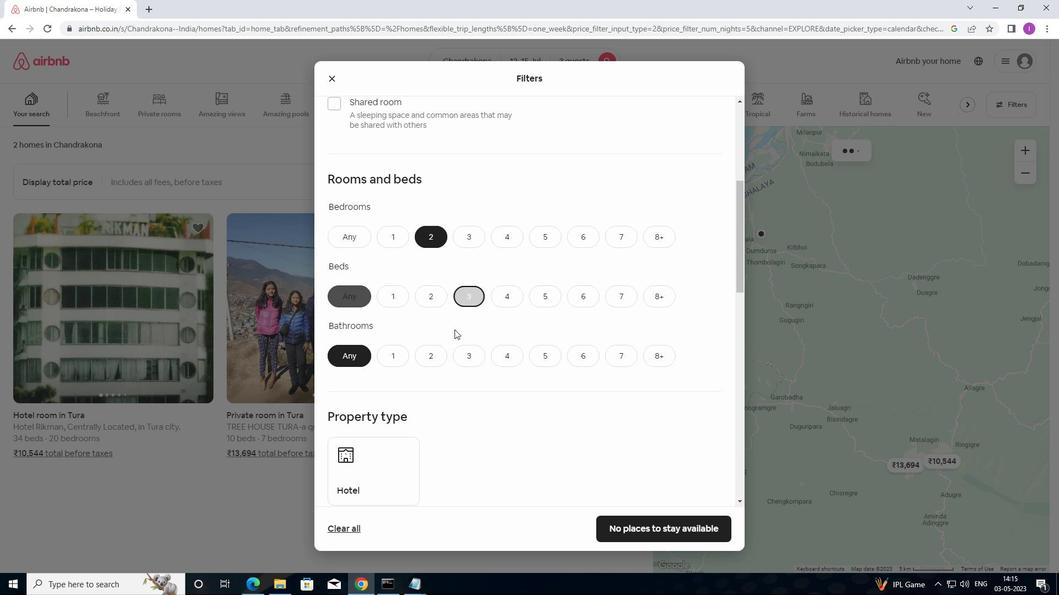 
Action: Mouse moved to (450, 353)
Screenshot: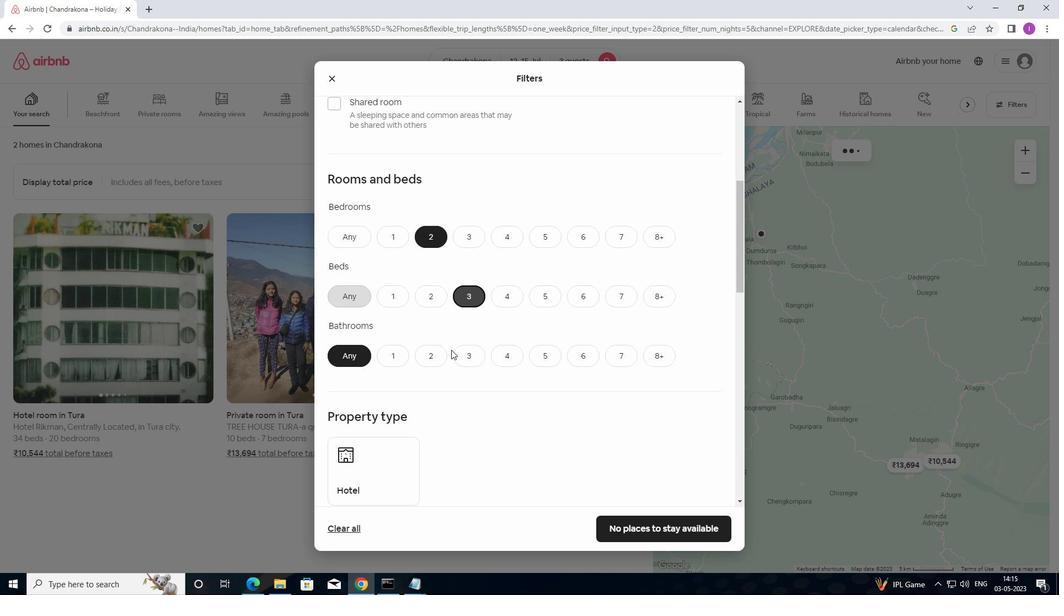
Action: Mouse scrolled (450, 353) with delta (0, 0)
Screenshot: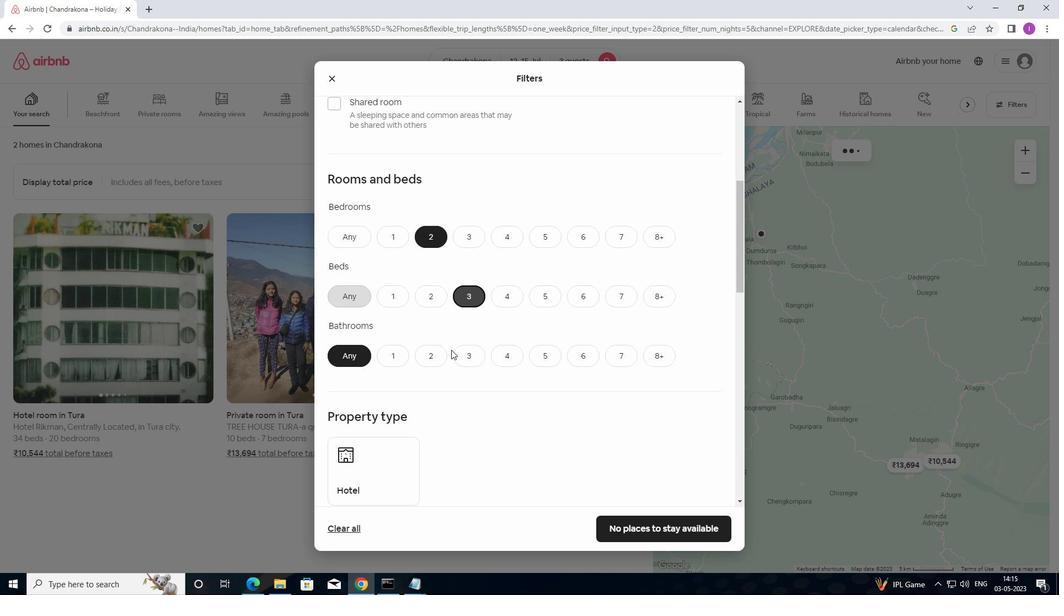 
Action: Mouse moved to (388, 242)
Screenshot: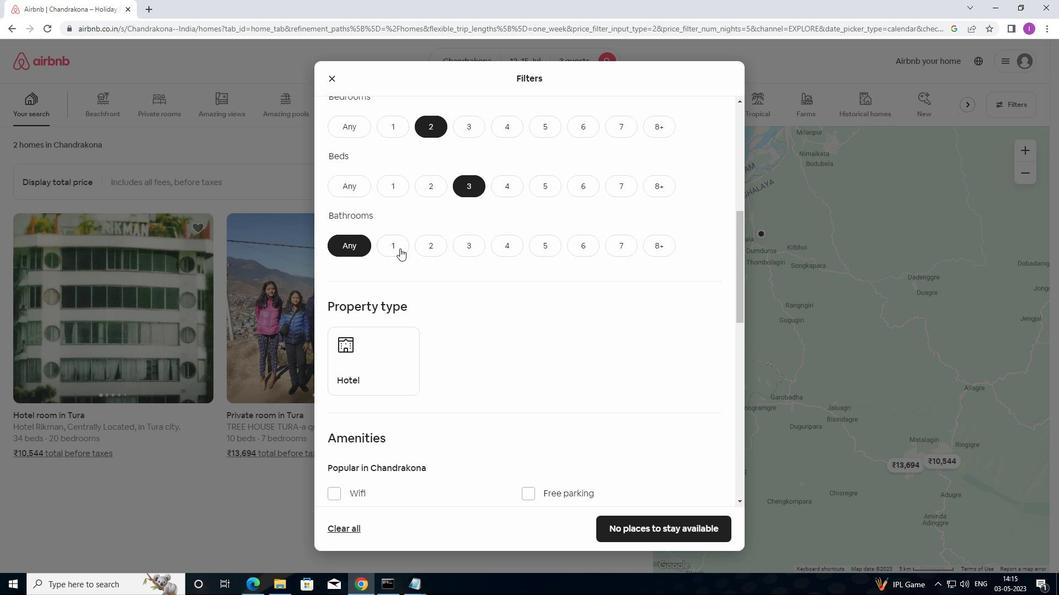 
Action: Mouse pressed left at (388, 242)
Screenshot: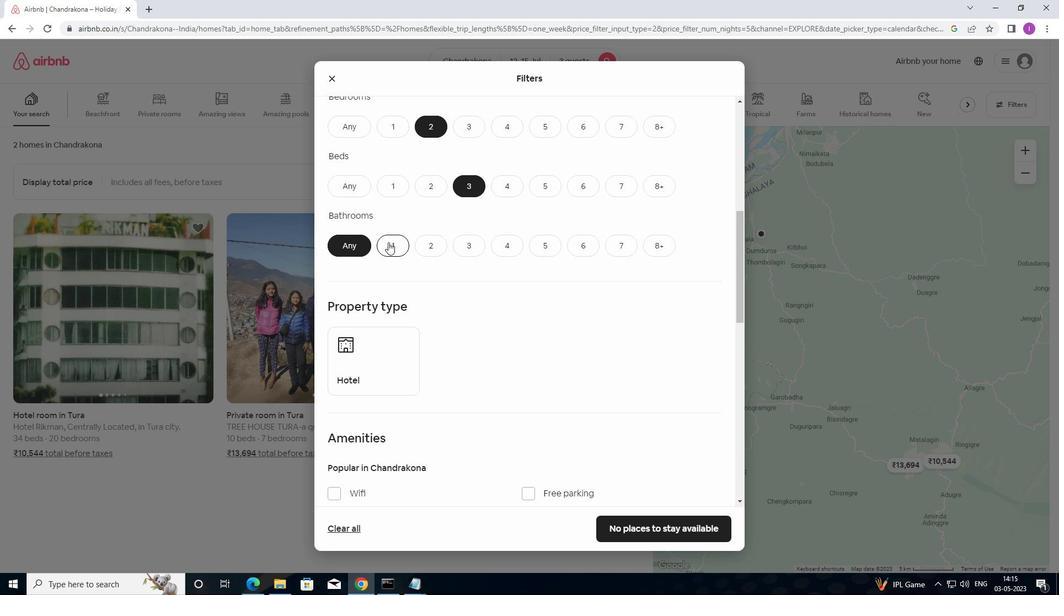 
Action: Mouse moved to (374, 260)
Screenshot: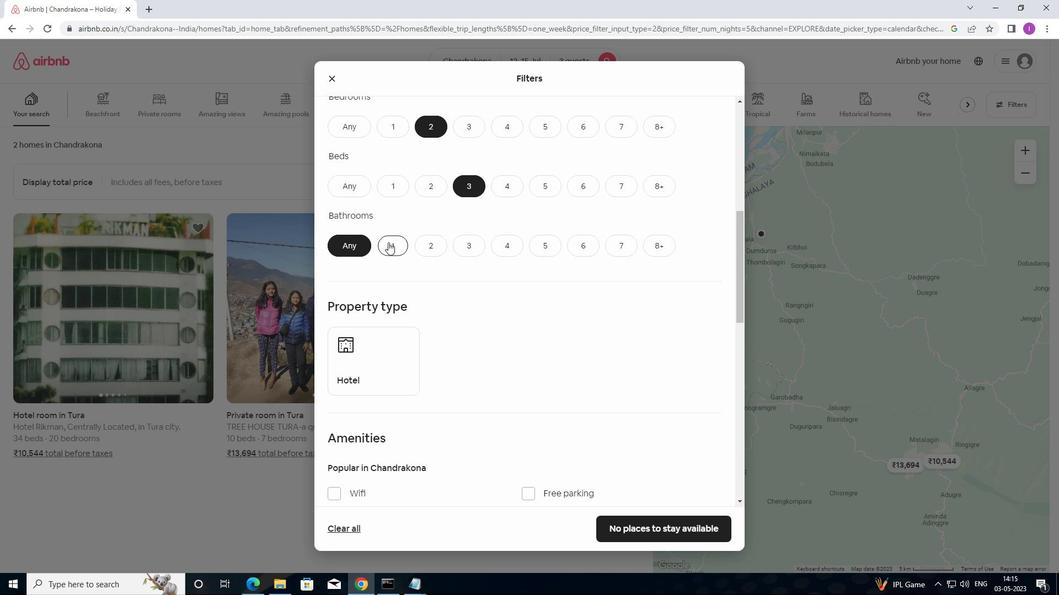 
Action: Mouse scrolled (374, 259) with delta (0, 0)
Screenshot: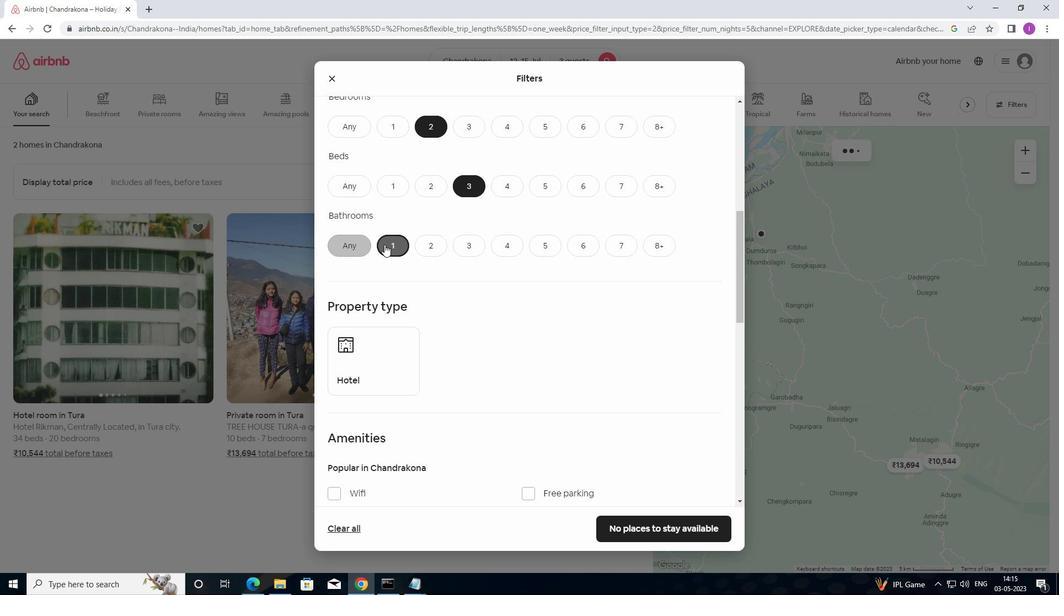 
Action: Mouse moved to (374, 260)
Screenshot: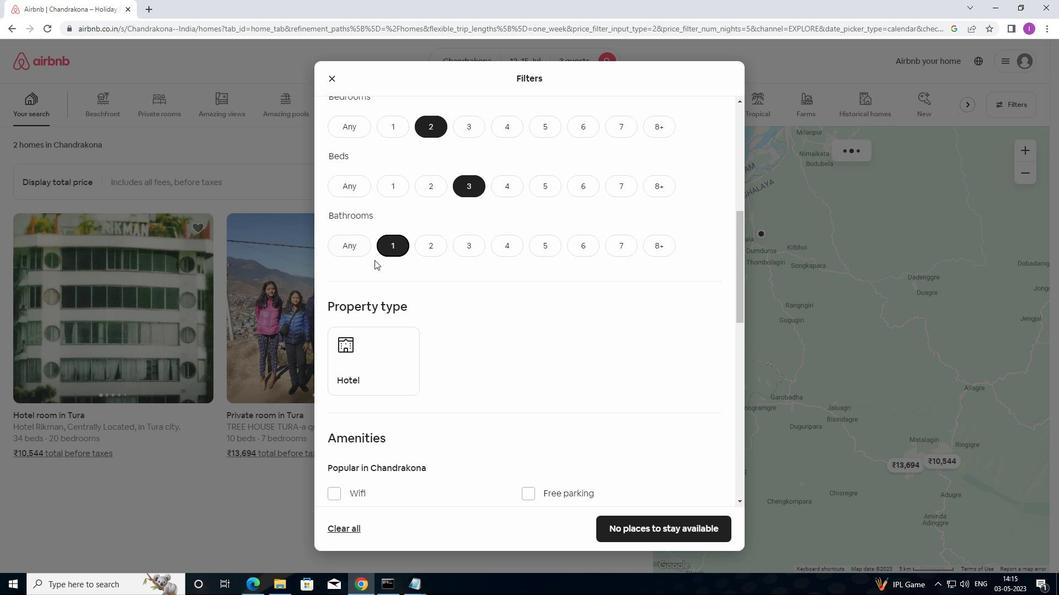 
Action: Mouse scrolled (374, 260) with delta (0, 0)
Screenshot: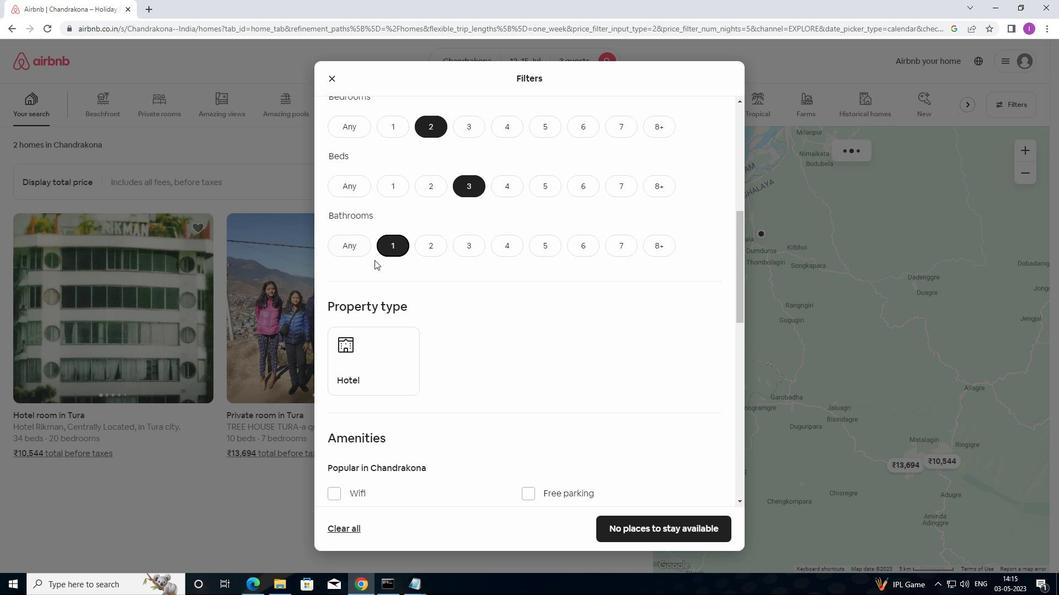 
Action: Mouse scrolled (374, 260) with delta (0, 0)
Screenshot: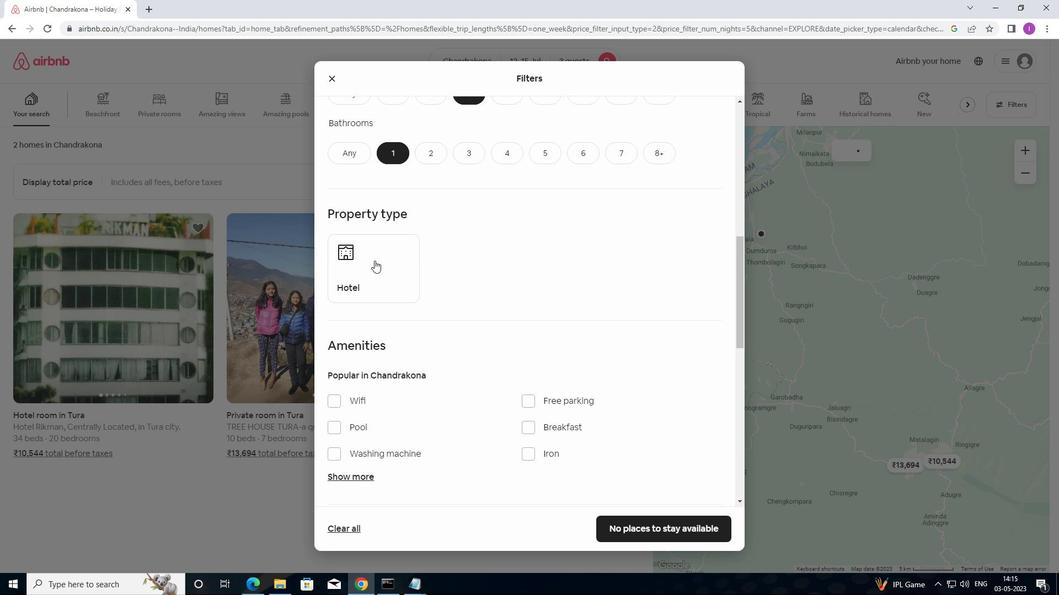 
Action: Mouse scrolled (374, 260) with delta (0, 0)
Screenshot: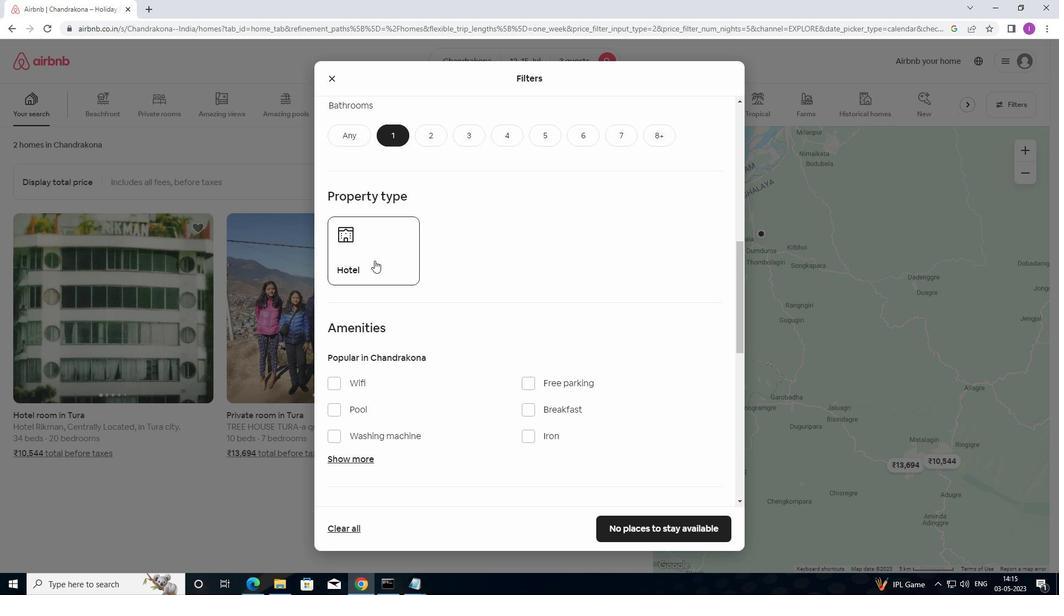 
Action: Mouse moved to (408, 302)
Screenshot: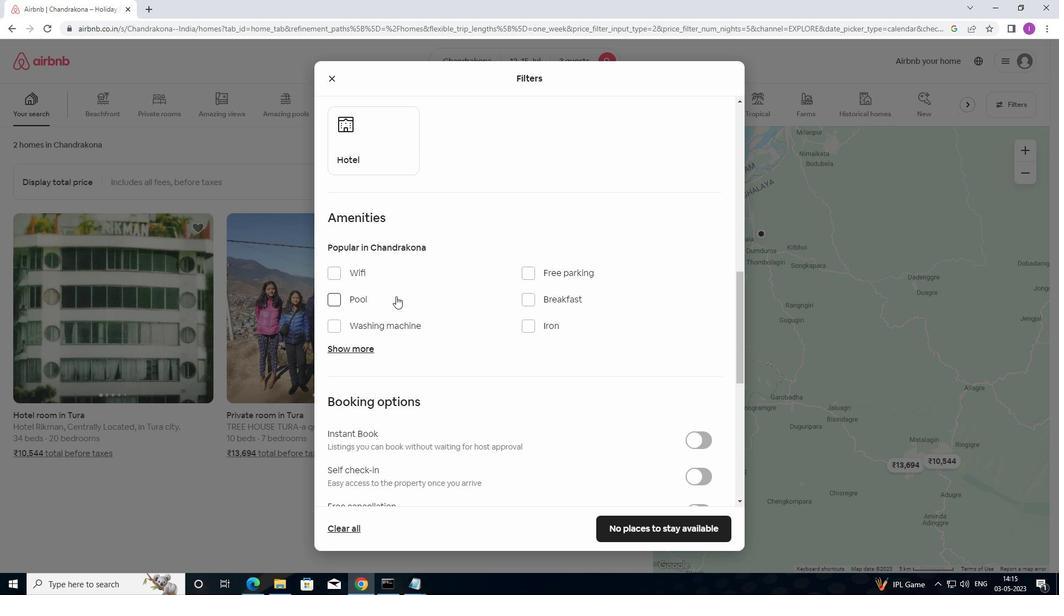 
Action: Mouse scrolled (408, 302) with delta (0, 0)
Screenshot: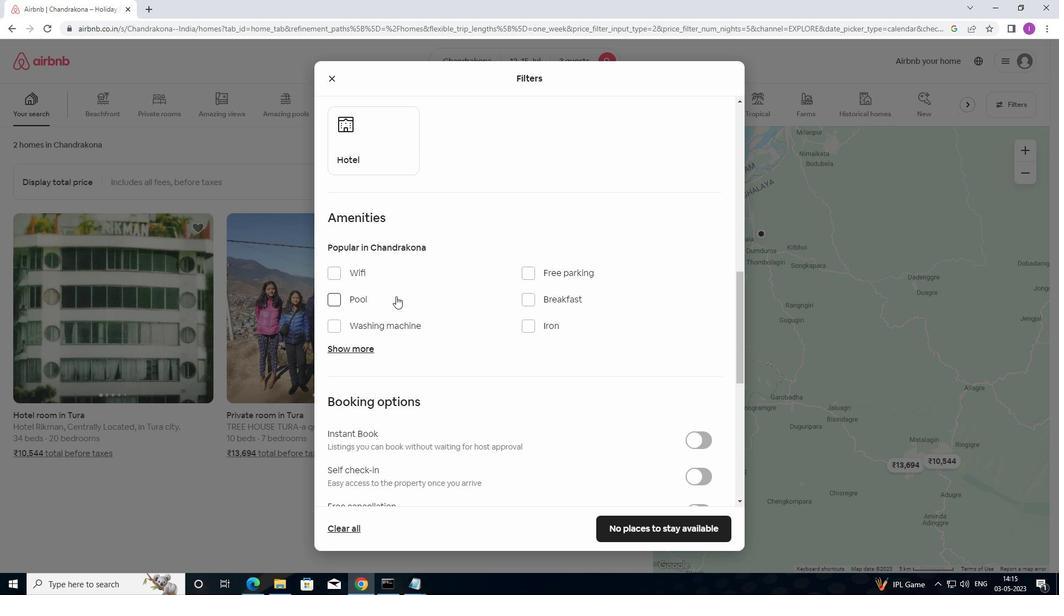 
Action: Mouse moved to (452, 318)
Screenshot: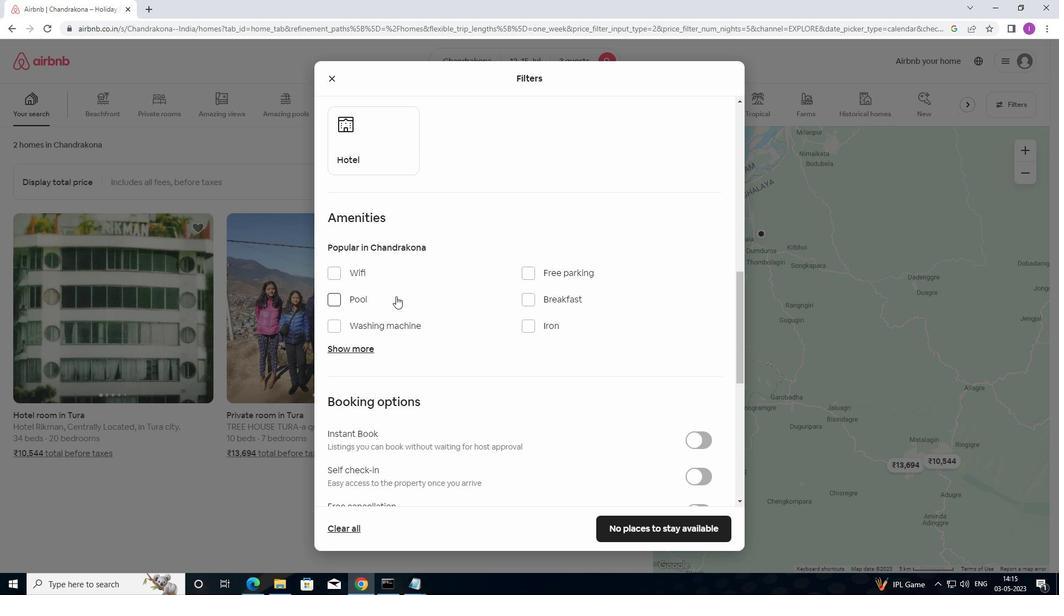 
Action: Mouse scrolled (452, 318) with delta (0, 0)
Screenshot: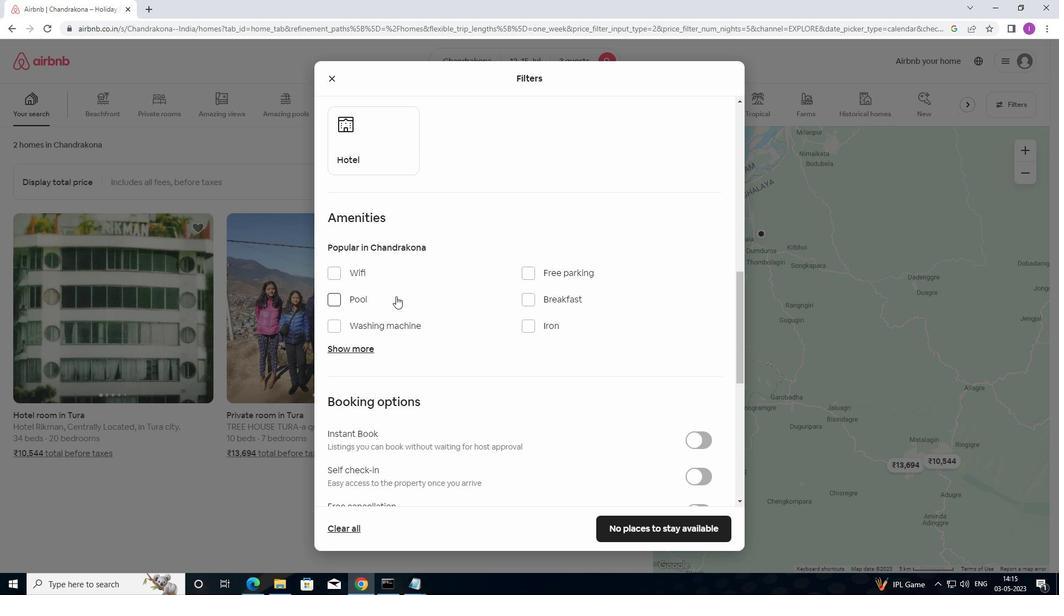 
Action: Mouse moved to (698, 372)
Screenshot: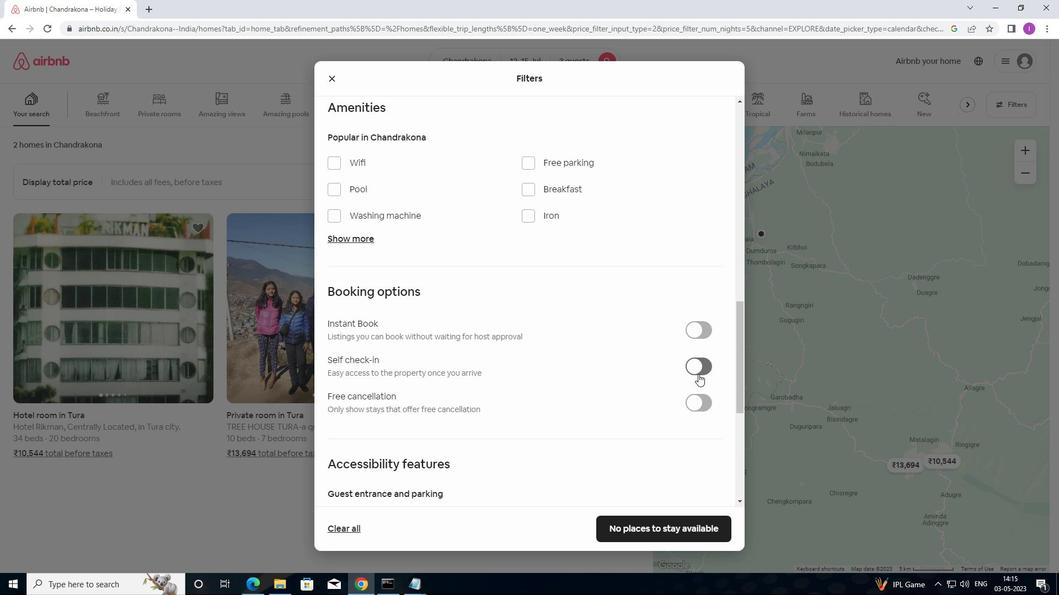 
Action: Mouse pressed left at (698, 372)
Screenshot: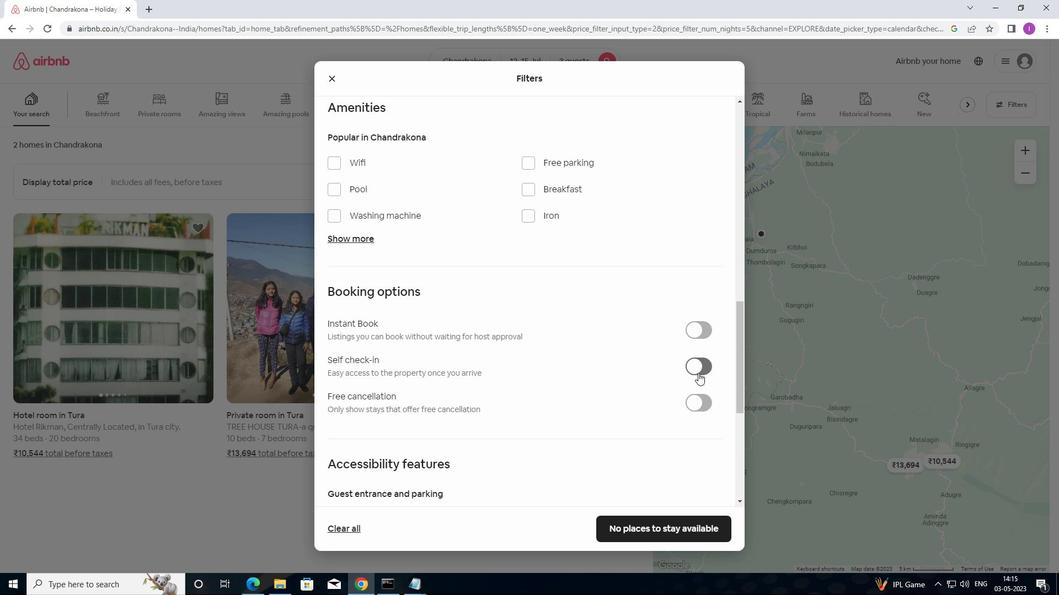 
Action: Mouse moved to (491, 373)
Screenshot: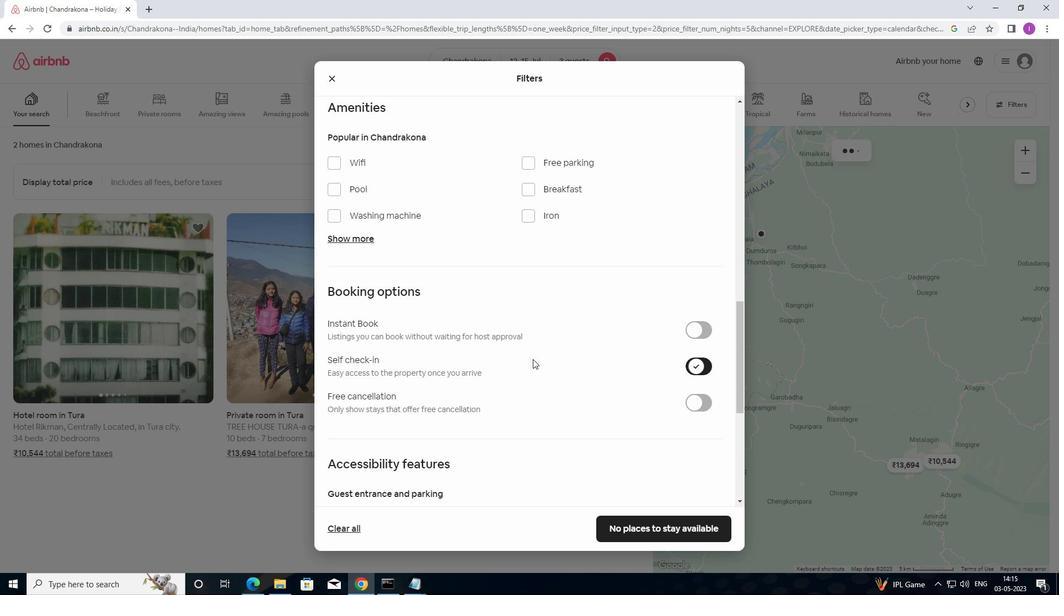 
Action: Mouse scrolled (491, 372) with delta (0, 0)
Screenshot: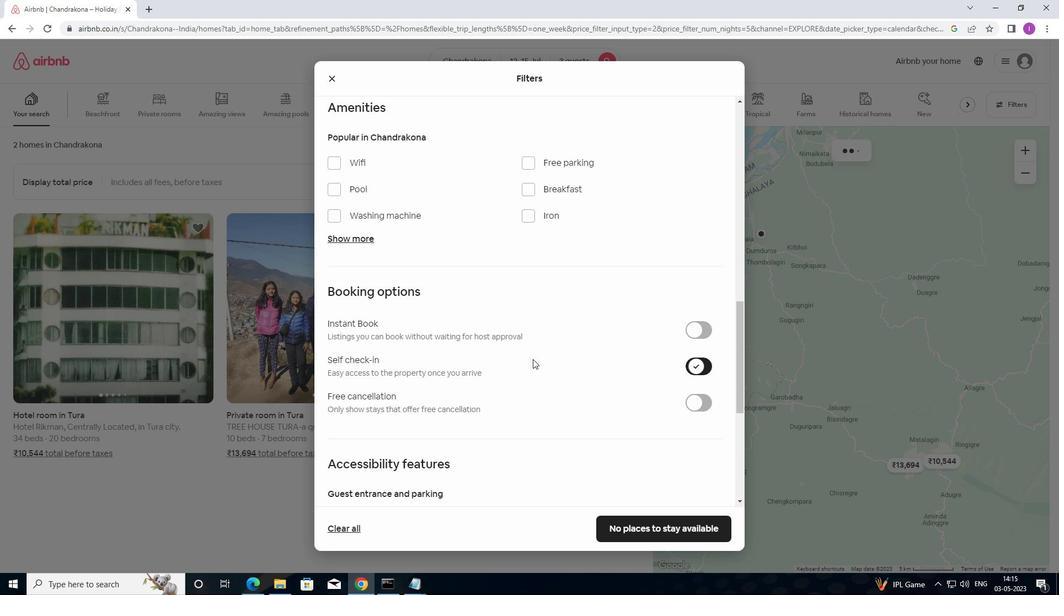 
Action: Mouse moved to (490, 373)
Screenshot: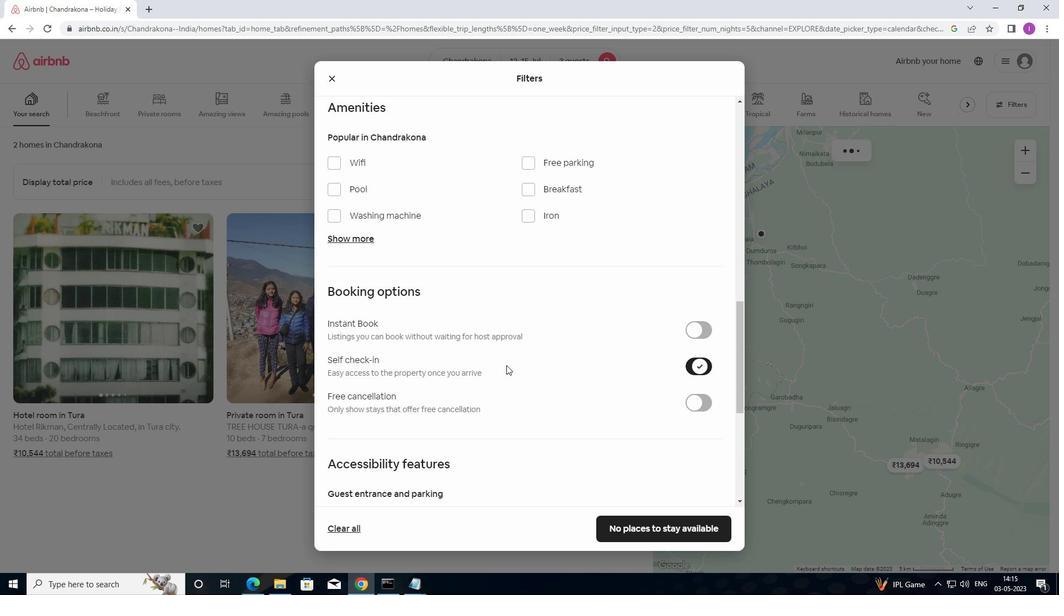 
Action: Mouse scrolled (490, 372) with delta (0, 0)
Screenshot: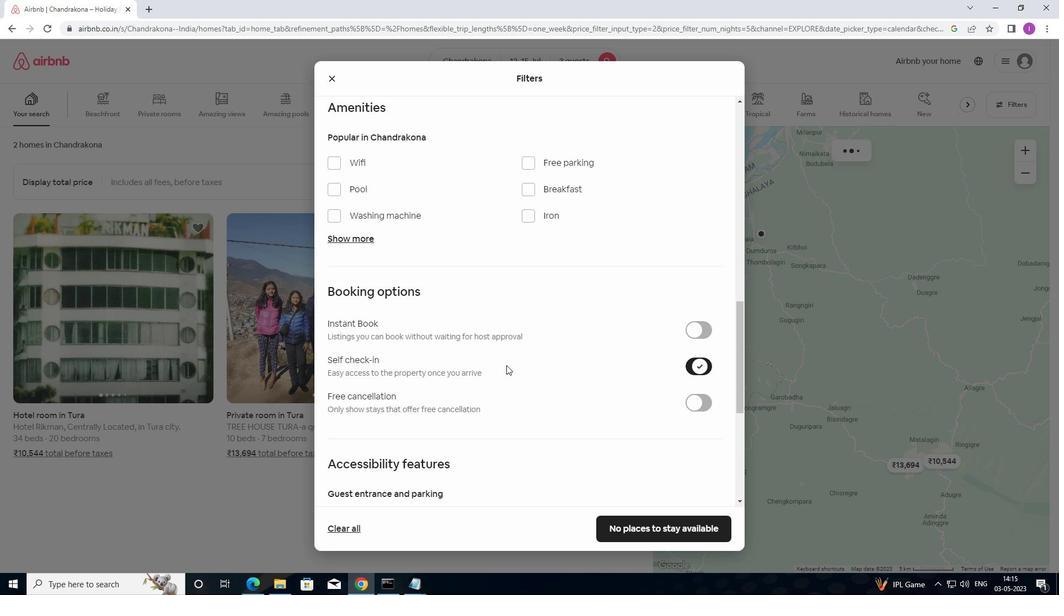 
Action: Mouse moved to (490, 374)
Screenshot: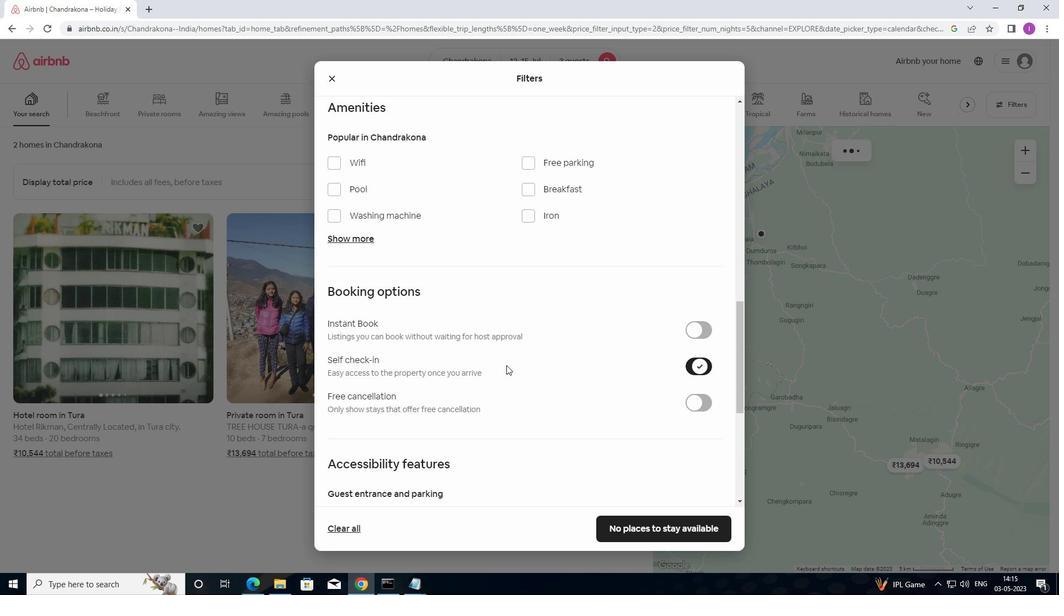 
Action: Mouse scrolled (490, 373) with delta (0, 0)
Screenshot: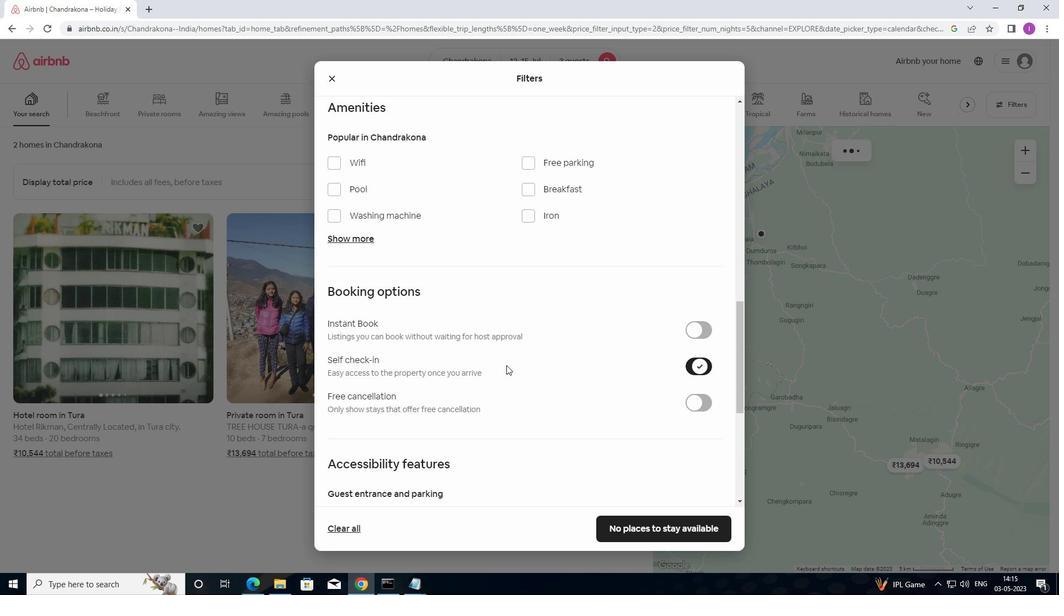 
Action: Mouse moved to (489, 375)
Screenshot: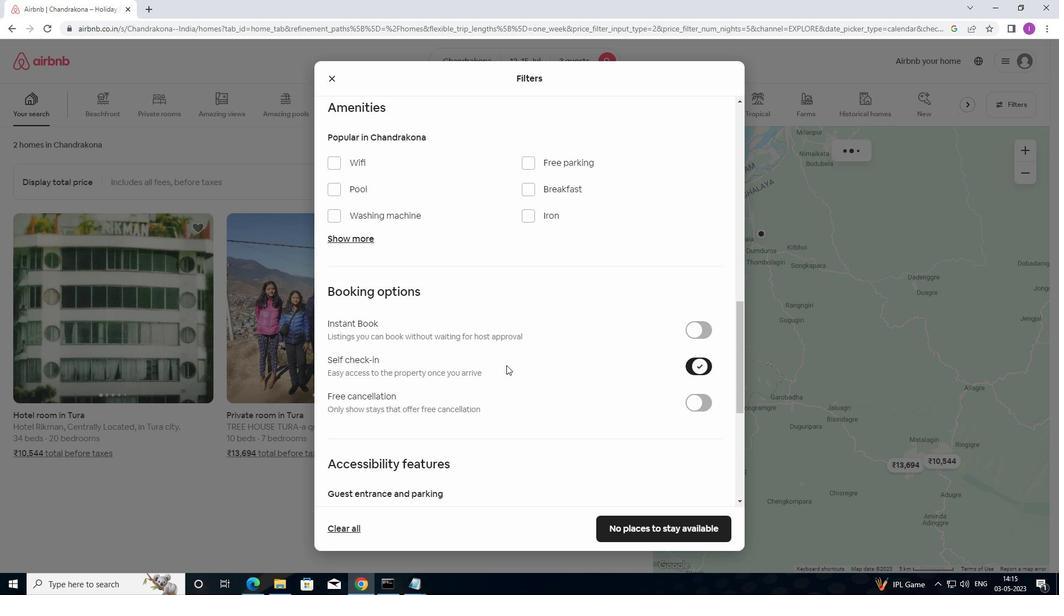 
Action: Mouse scrolled (489, 374) with delta (0, 0)
Screenshot: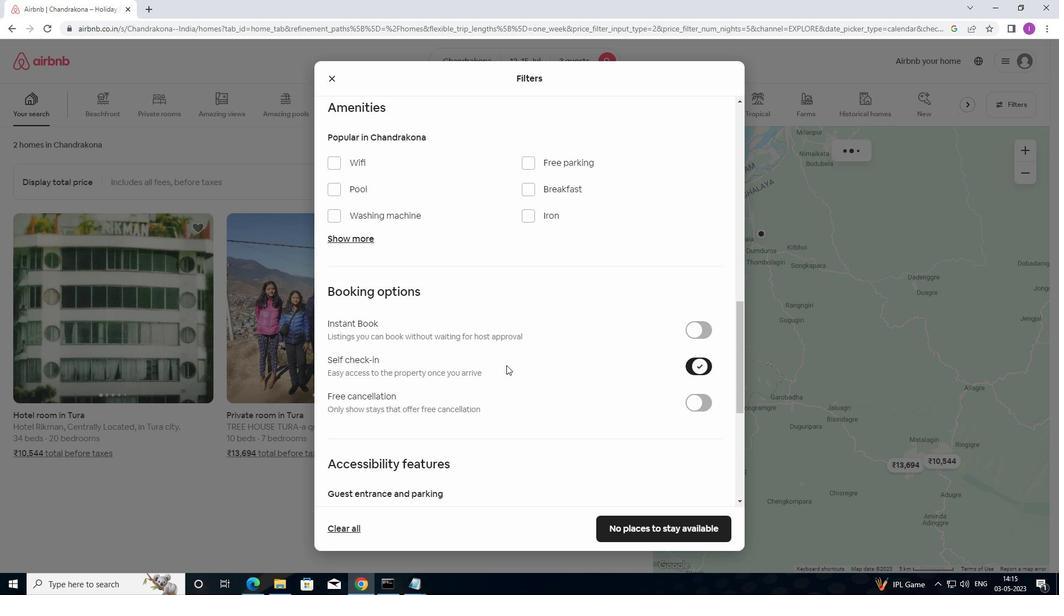 
Action: Mouse moved to (488, 377)
Screenshot: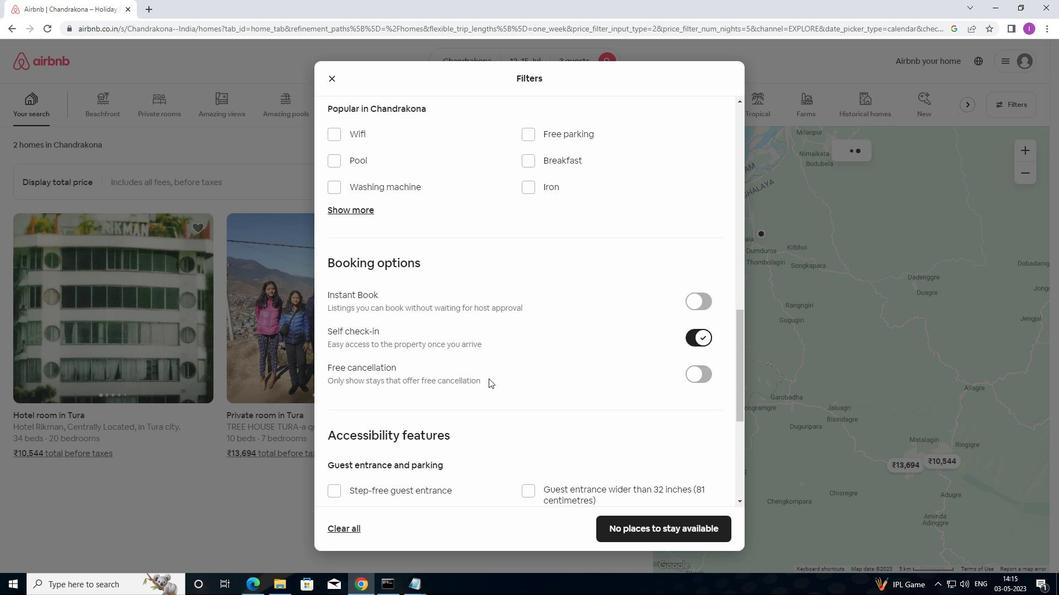 
Action: Mouse scrolled (488, 377) with delta (0, 0)
Screenshot: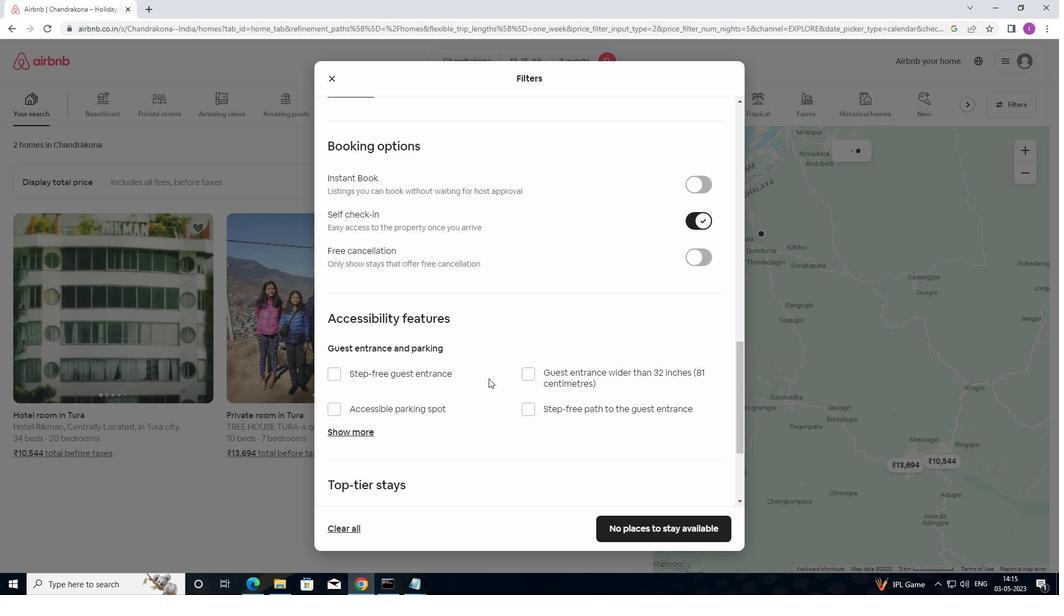 
Action: Mouse moved to (488, 378)
Screenshot: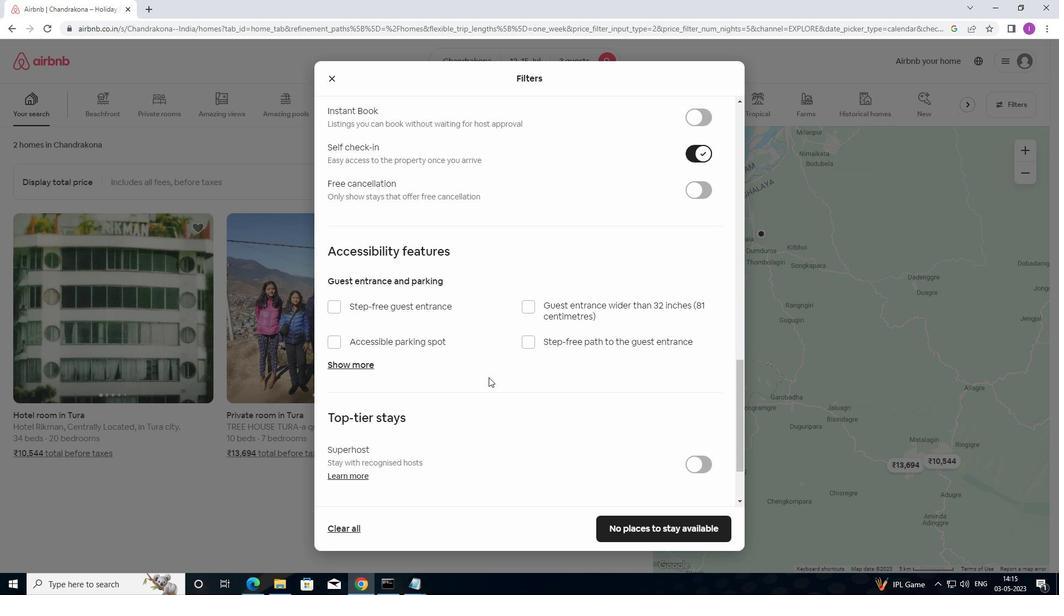 
Action: Mouse scrolled (488, 377) with delta (0, 0)
Screenshot: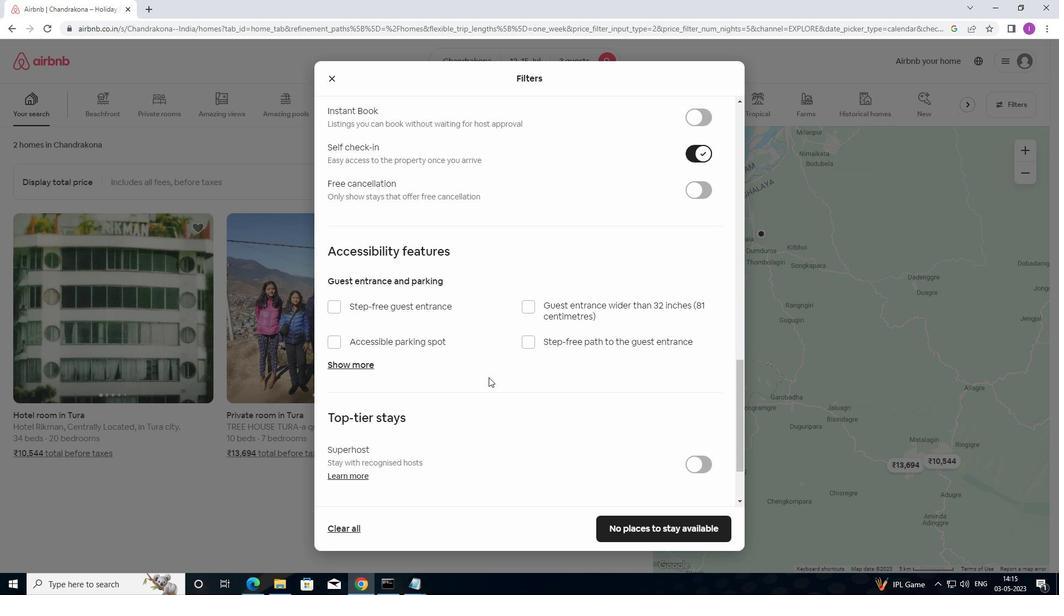 
Action: Mouse moved to (488, 381)
Screenshot: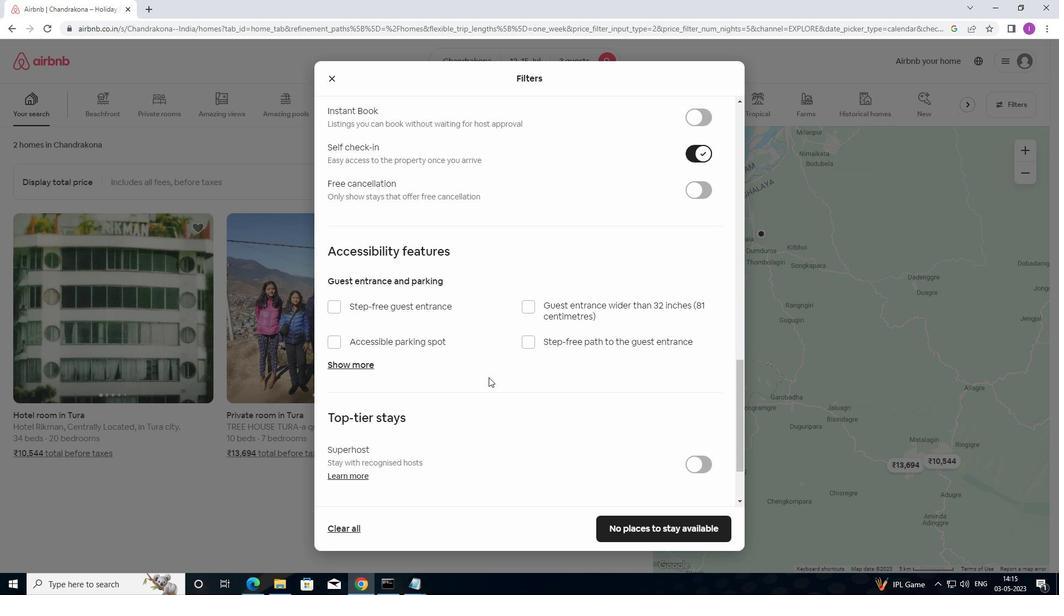 
Action: Mouse scrolled (488, 381) with delta (0, 0)
Screenshot: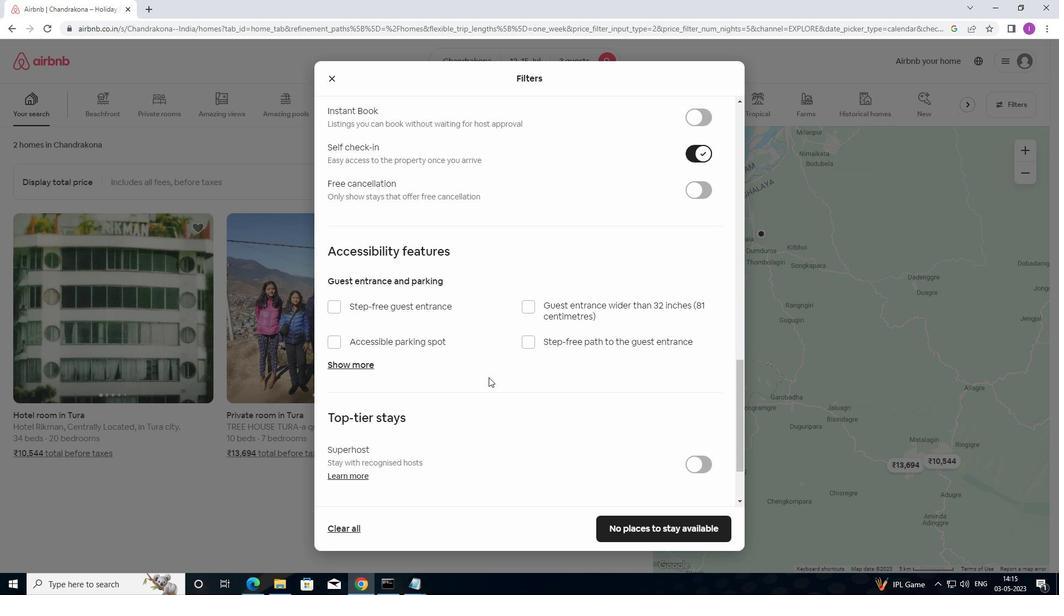 
Action: Mouse moved to (465, 405)
Screenshot: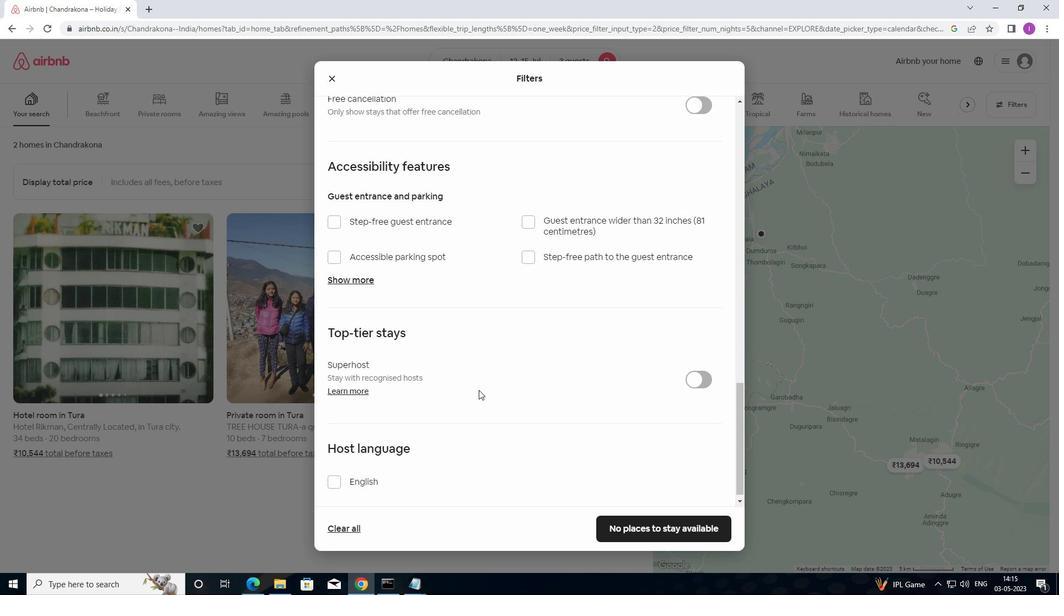 
Action: Mouse scrolled (465, 404) with delta (0, 0)
Screenshot: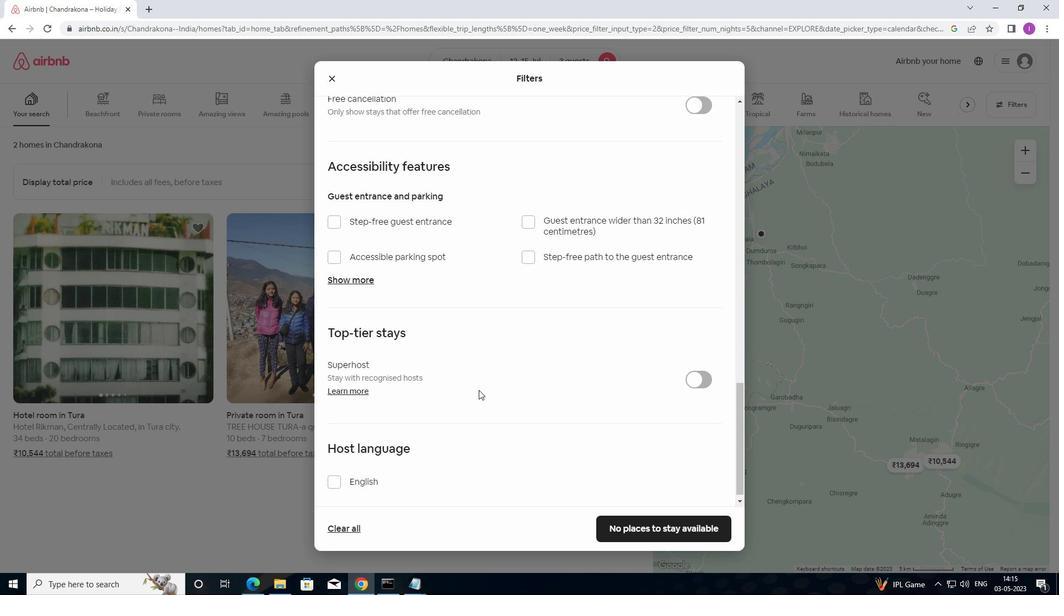 
Action: Mouse moved to (465, 407)
Screenshot: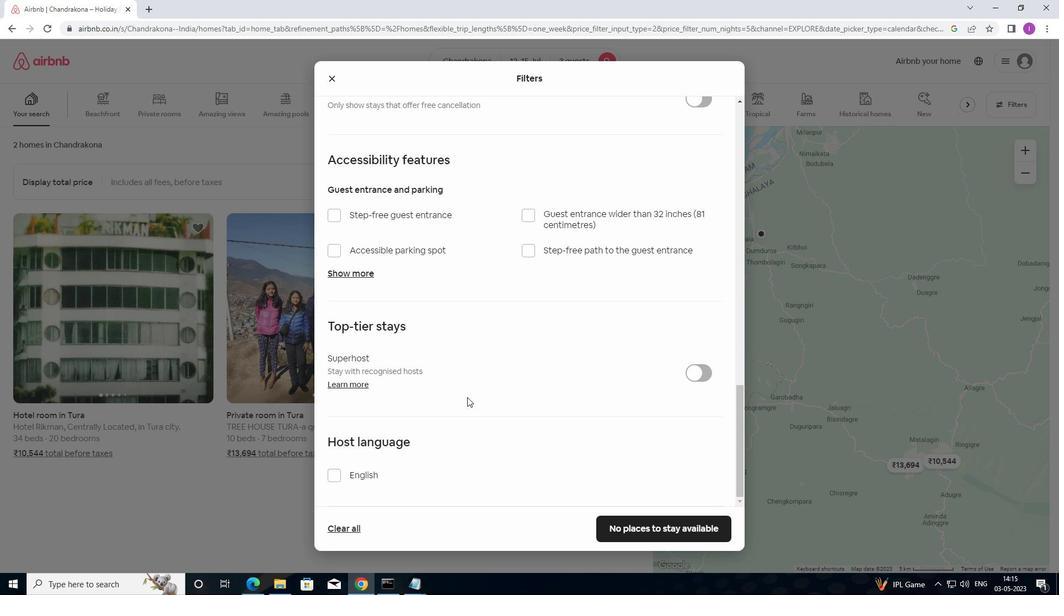 
Action: Mouse scrolled (465, 407) with delta (0, 0)
Screenshot: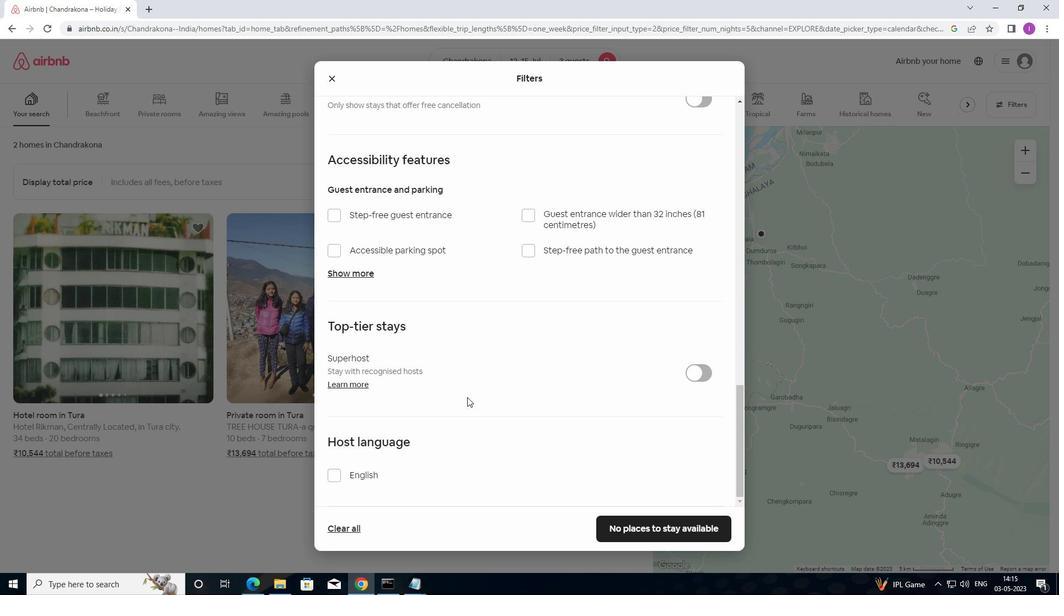 
Action: Mouse moved to (465, 409)
Screenshot: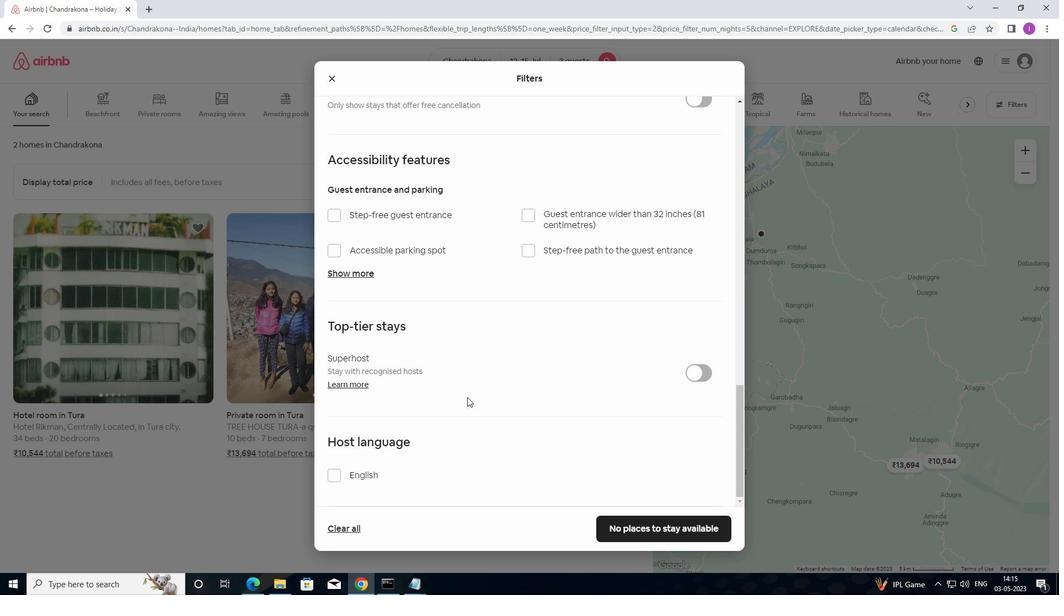 
Action: Mouse scrolled (465, 408) with delta (0, 0)
Screenshot: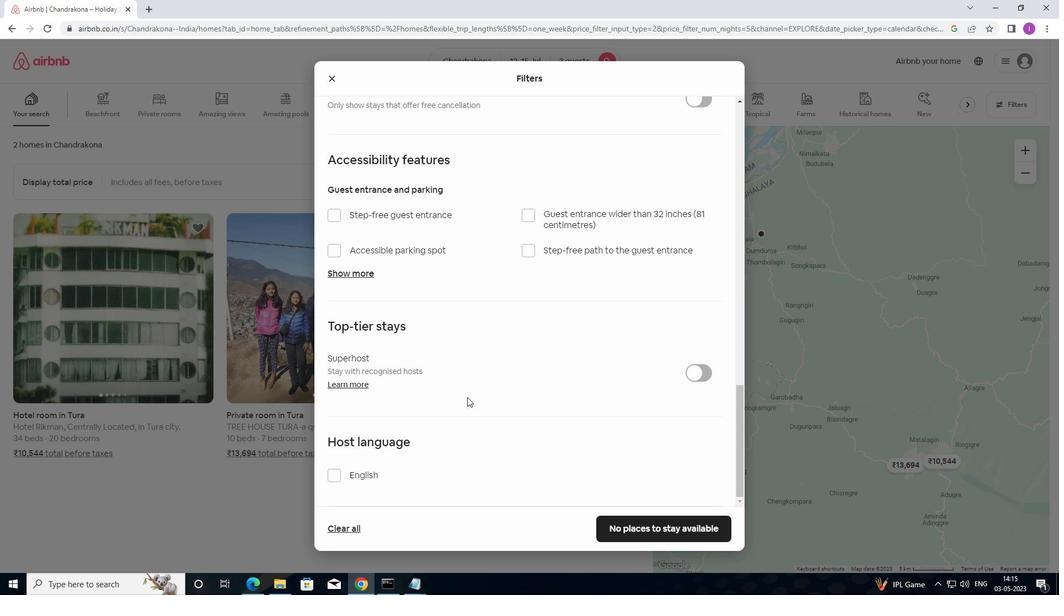 
Action: Mouse scrolled (465, 408) with delta (0, 0)
Screenshot: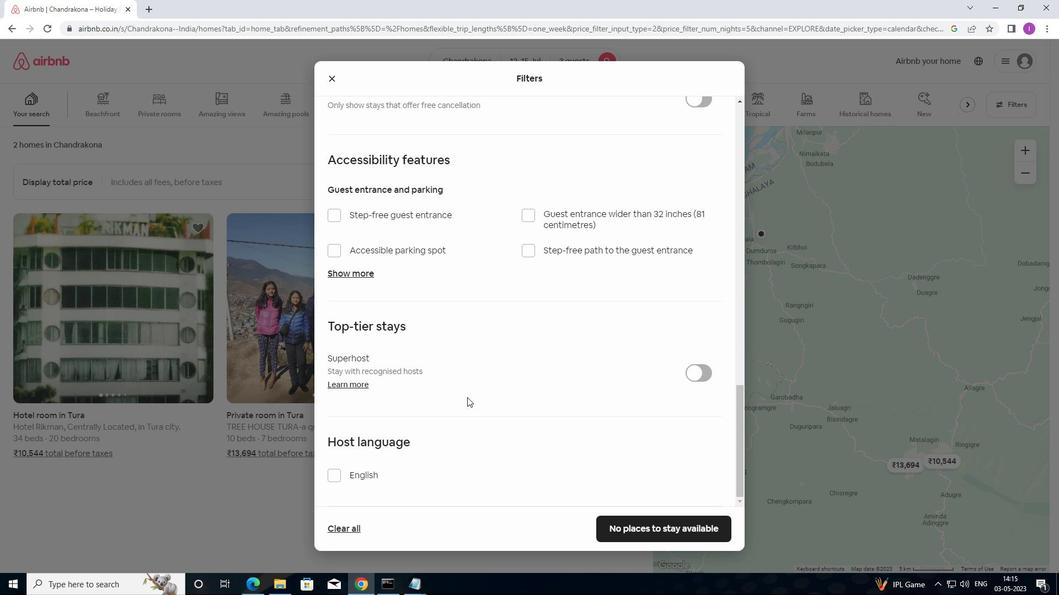 
Action: Mouse moved to (329, 477)
Screenshot: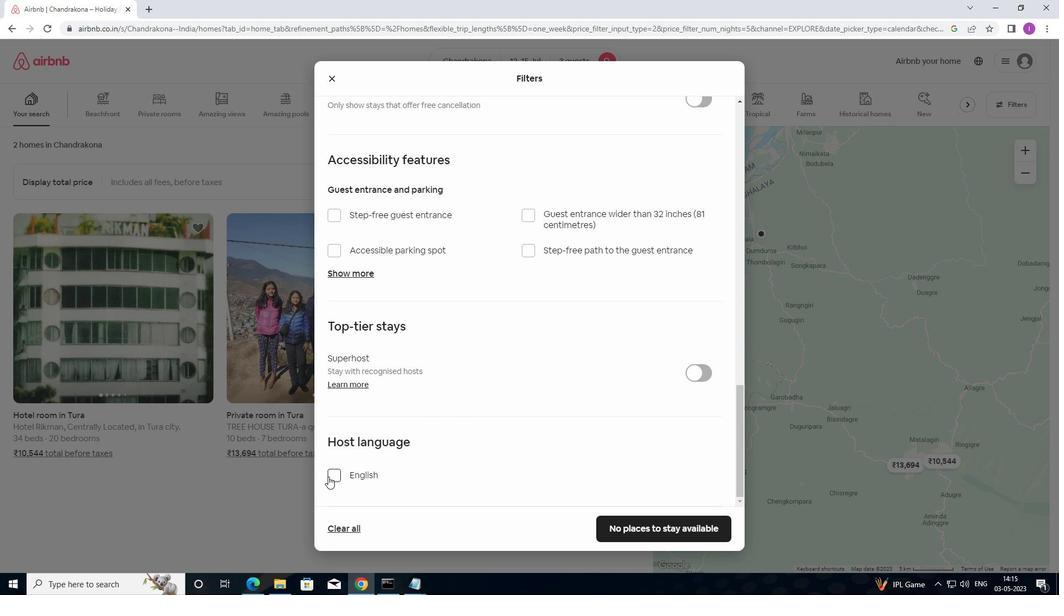 
Action: Mouse pressed left at (329, 477)
Screenshot: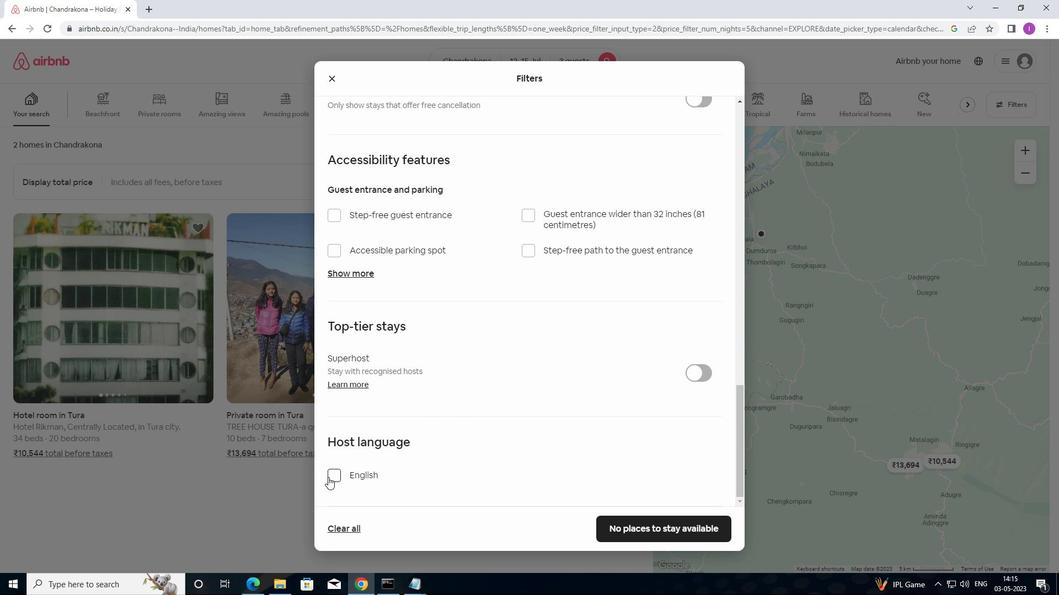 
Action: Mouse moved to (656, 533)
Screenshot: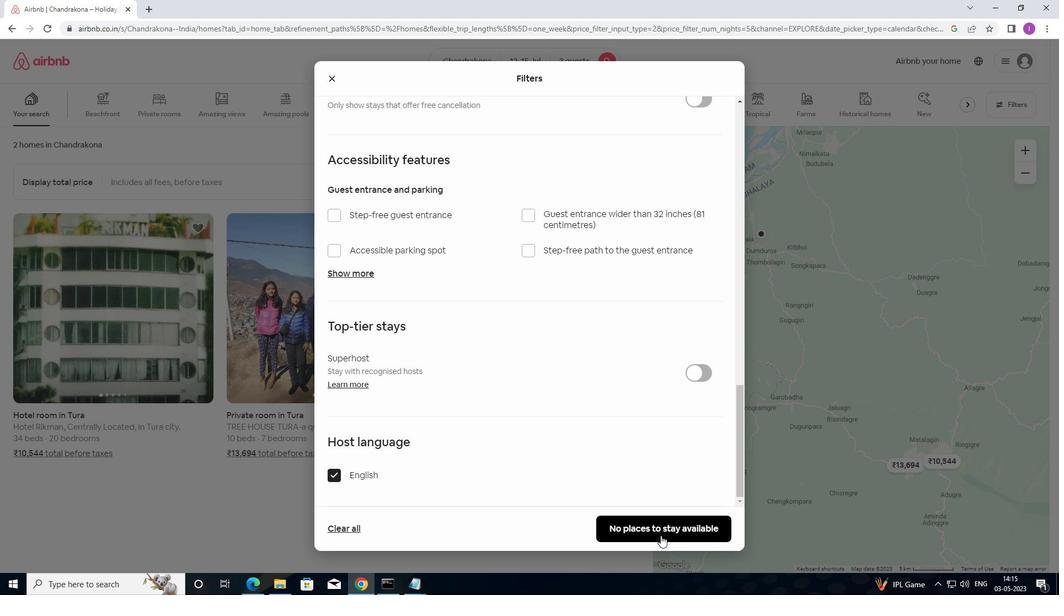
Action: Mouse pressed left at (656, 533)
Screenshot: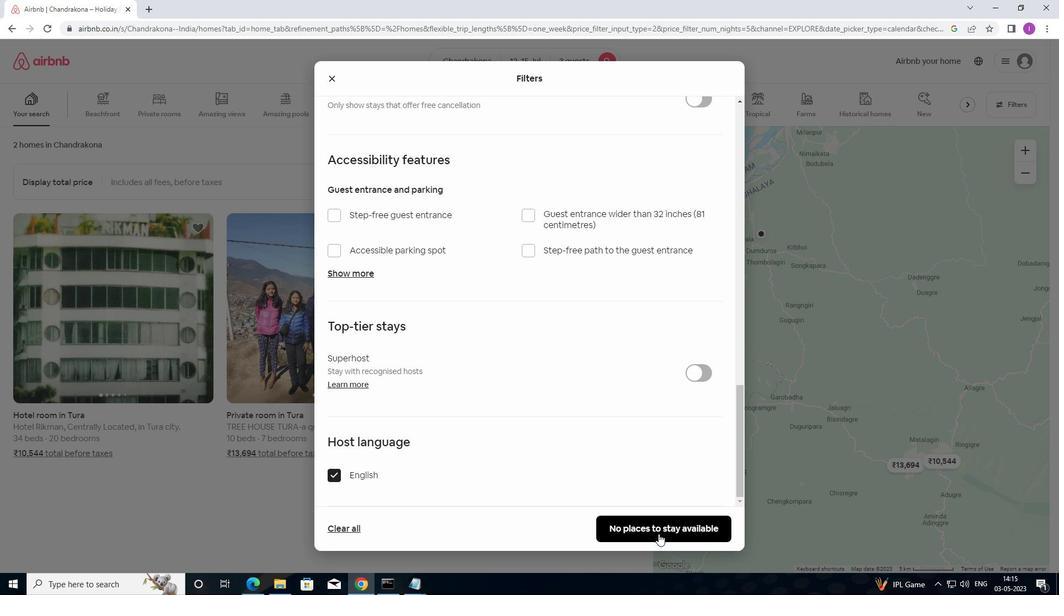 
Action: Mouse moved to (1059, 384)
Screenshot: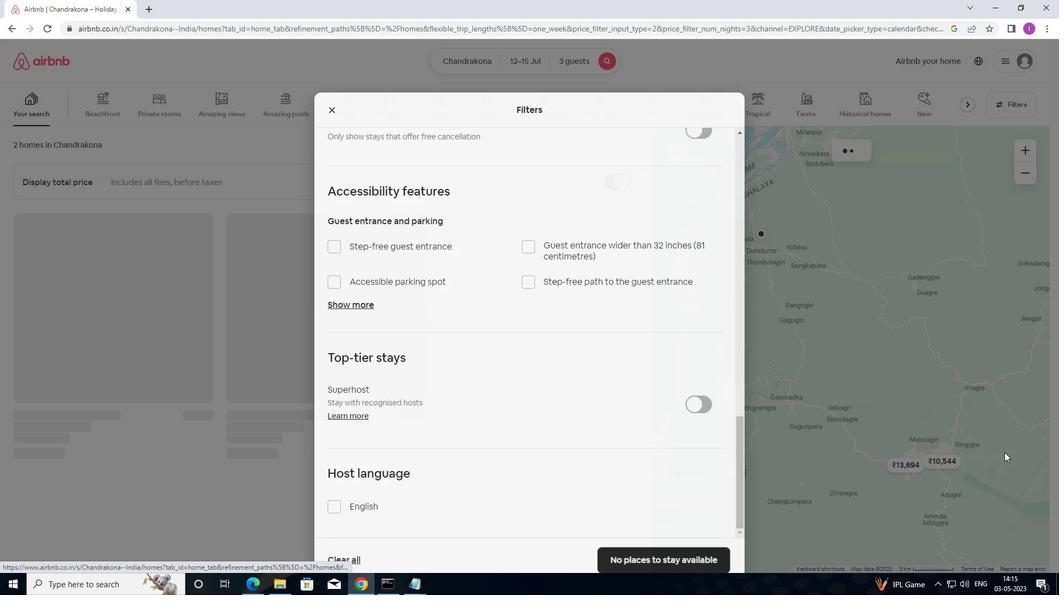 
